 Task: Create a due date automation trigger when advanced on, on the monday after a card is due add fields without custom field "Resume" set to a number greater or equal to 1 and lower than 10 at 11:00 AM.
Action: Mouse moved to (835, 264)
Screenshot: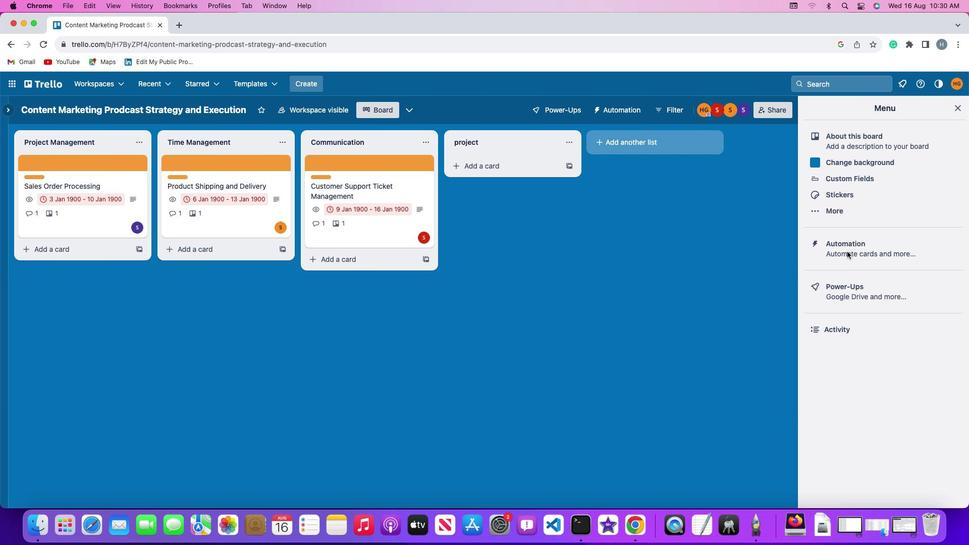 
Action: Mouse pressed left at (835, 264)
Screenshot: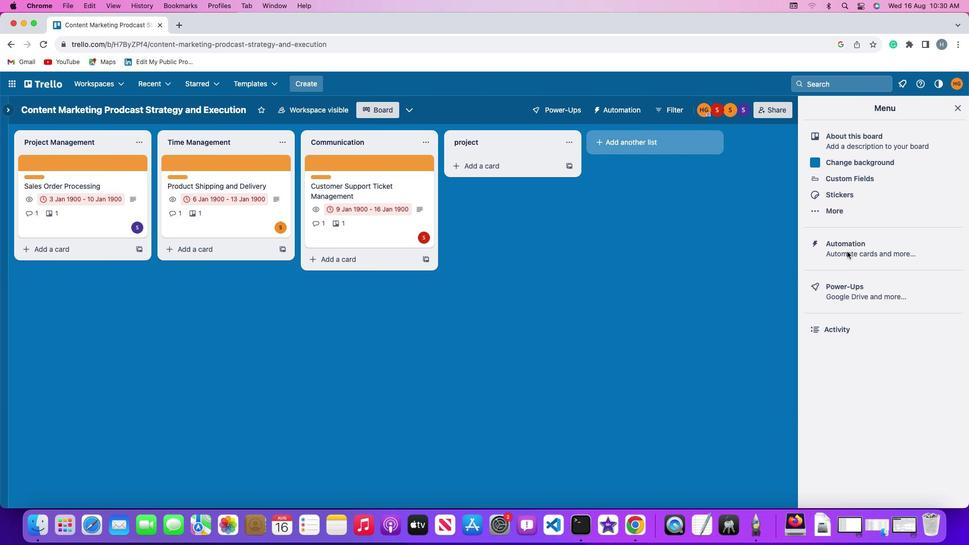 
Action: Mouse pressed left at (835, 264)
Screenshot: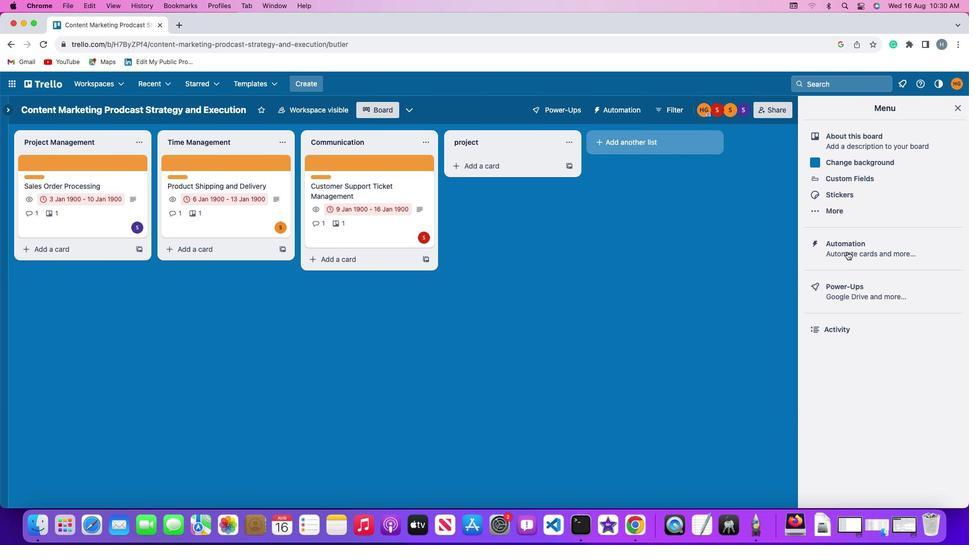
Action: Mouse moved to (99, 251)
Screenshot: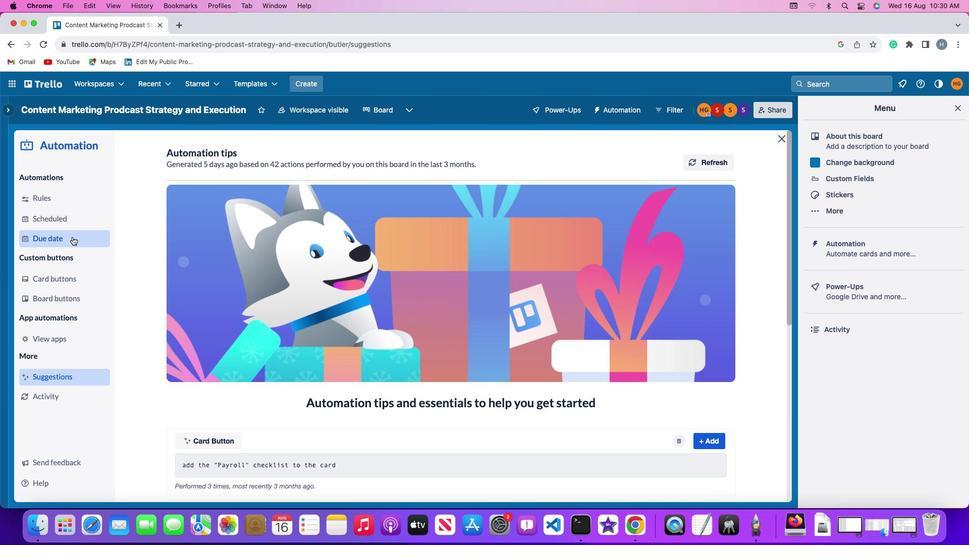 
Action: Mouse pressed left at (99, 251)
Screenshot: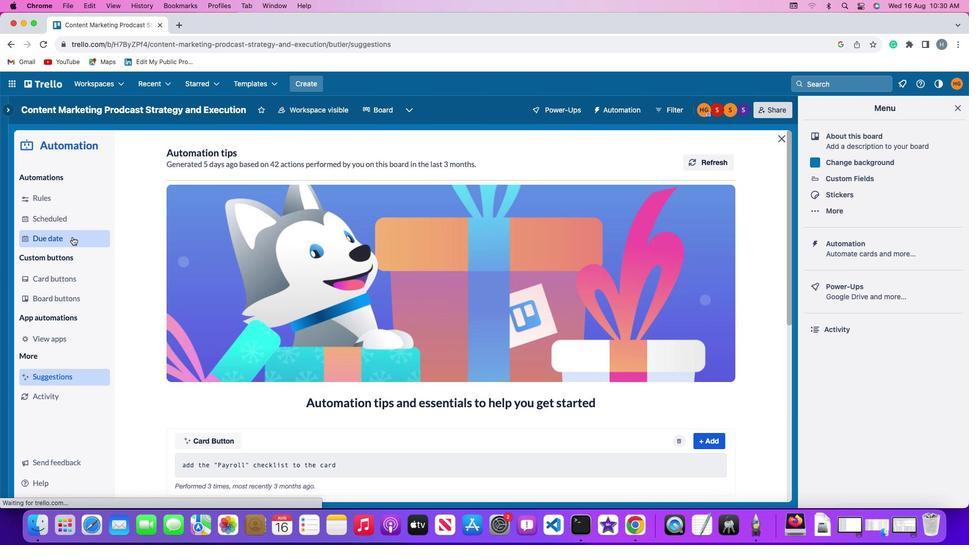
Action: Mouse moved to (695, 175)
Screenshot: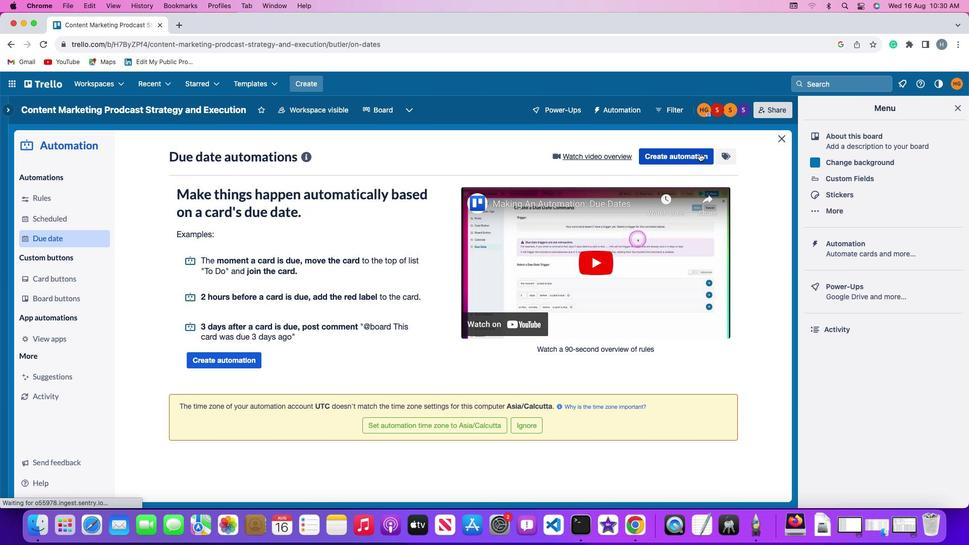 
Action: Mouse pressed left at (695, 175)
Screenshot: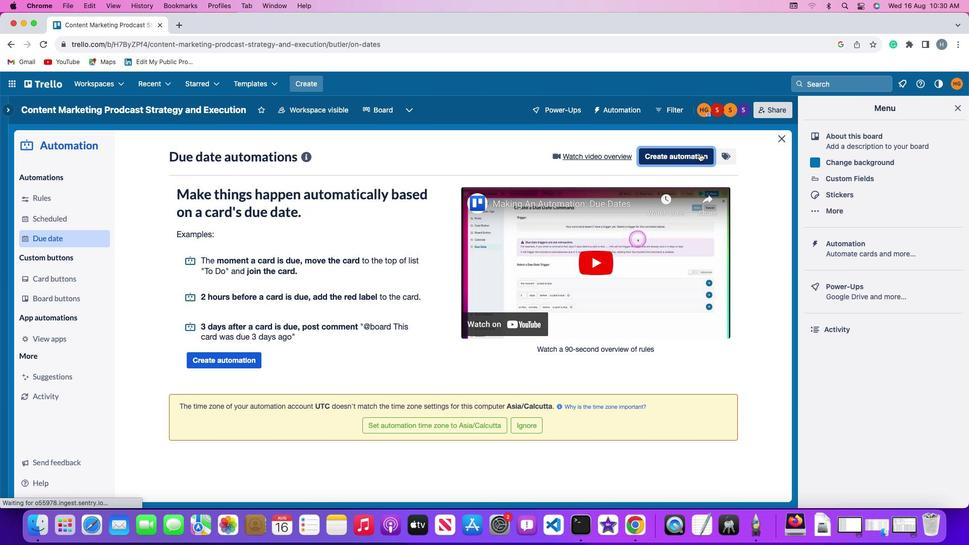 
Action: Mouse moved to (310, 267)
Screenshot: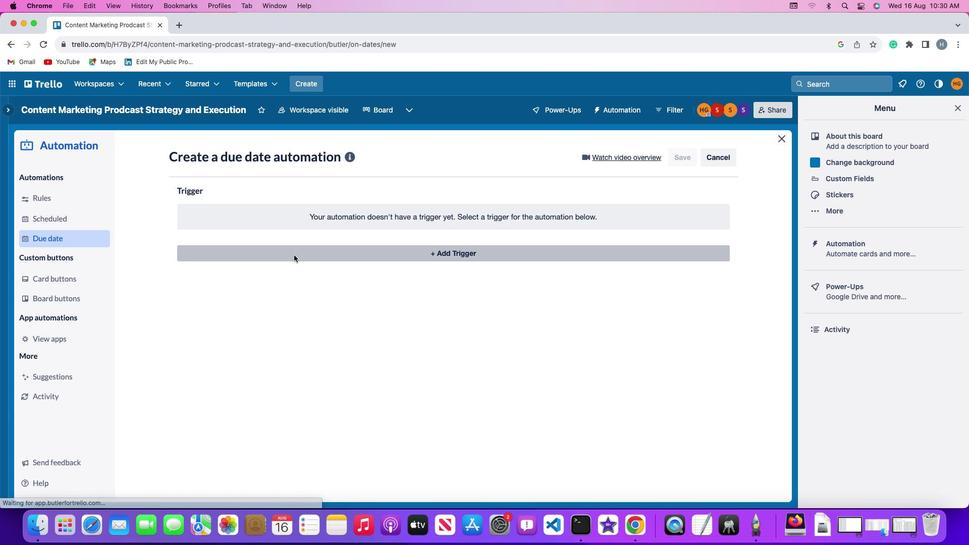 
Action: Mouse pressed left at (310, 267)
Screenshot: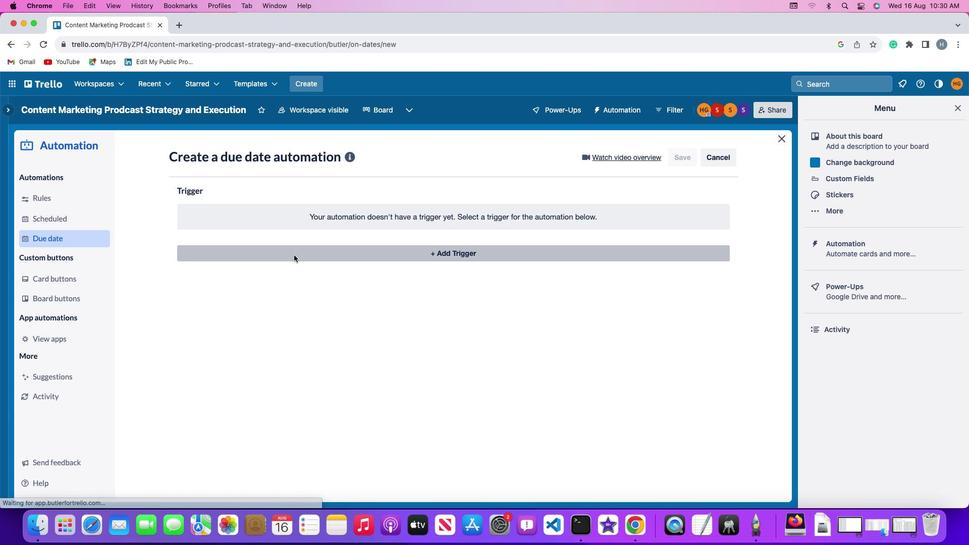 
Action: Mouse moved to (240, 433)
Screenshot: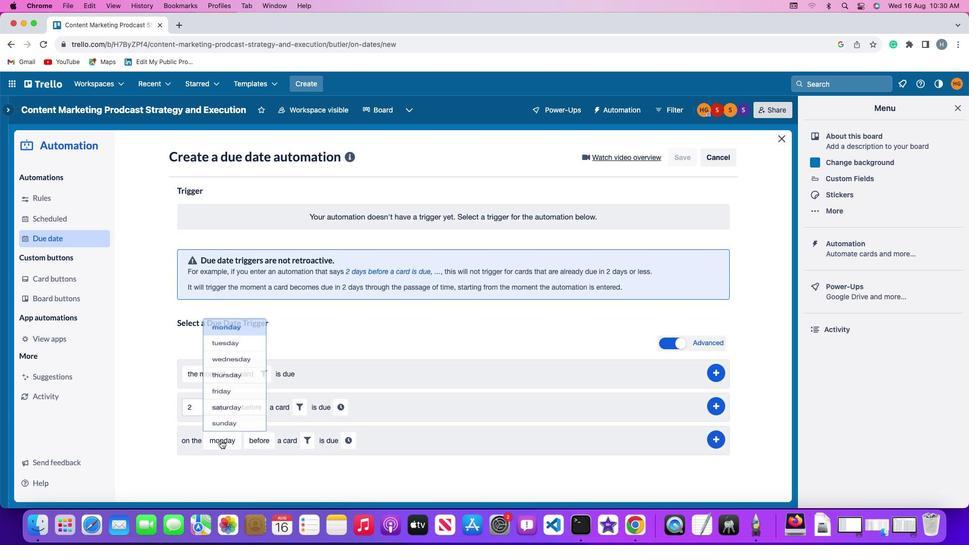 
Action: Mouse pressed left at (240, 433)
Screenshot: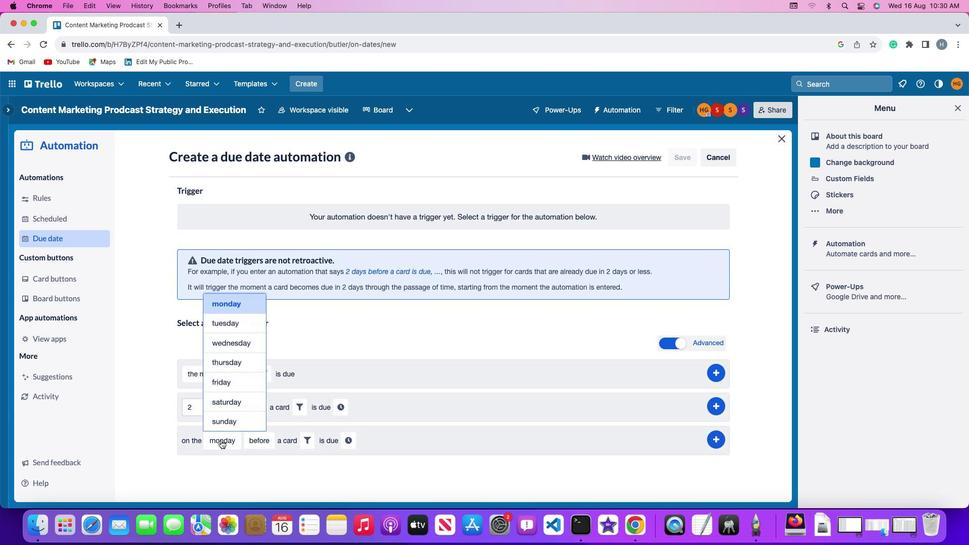 
Action: Mouse moved to (249, 306)
Screenshot: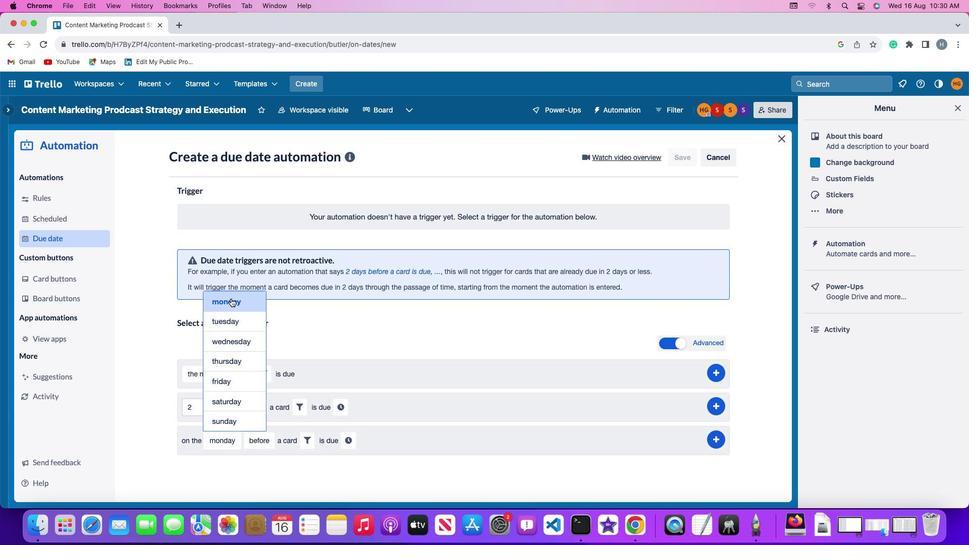 
Action: Mouse pressed left at (249, 306)
Screenshot: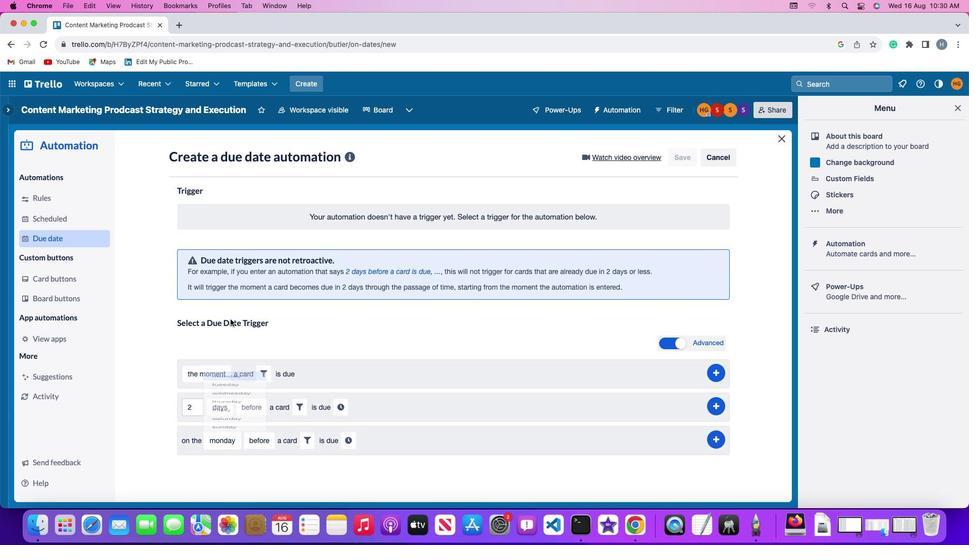 
Action: Mouse moved to (277, 428)
Screenshot: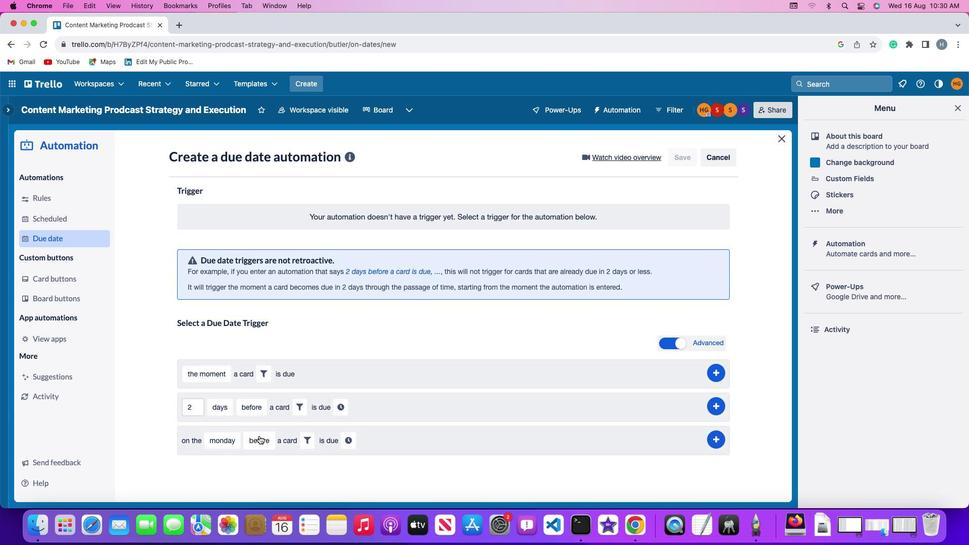 
Action: Mouse pressed left at (277, 428)
Screenshot: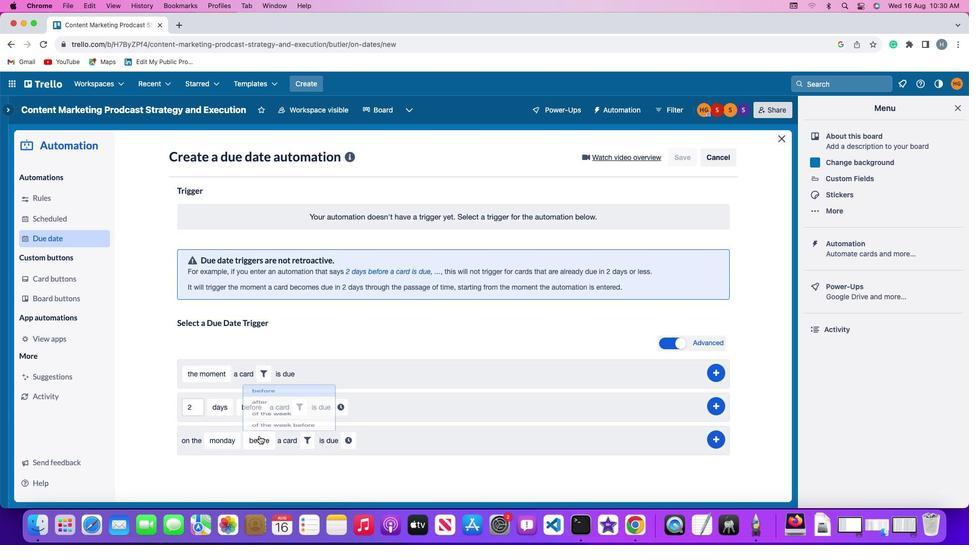 
Action: Mouse moved to (297, 376)
Screenshot: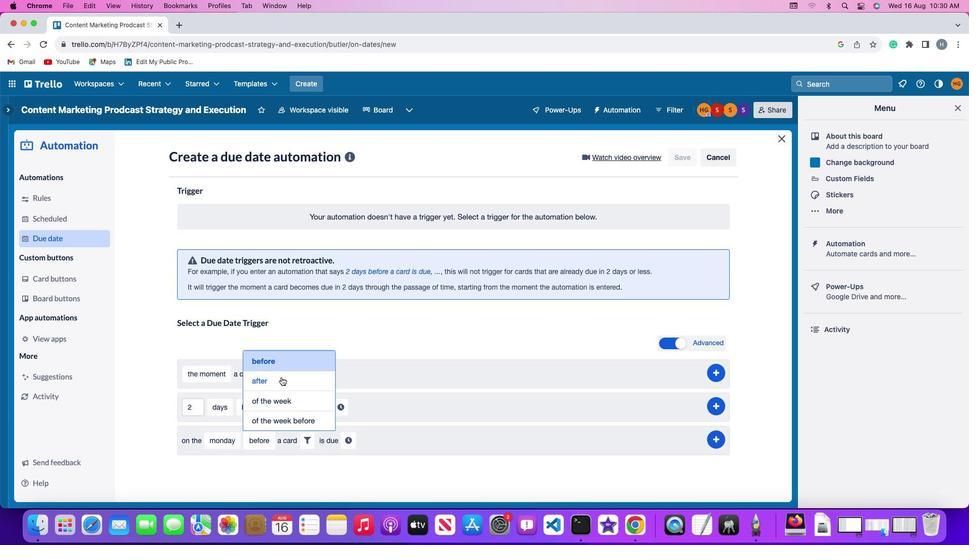 
Action: Mouse pressed left at (297, 376)
Screenshot: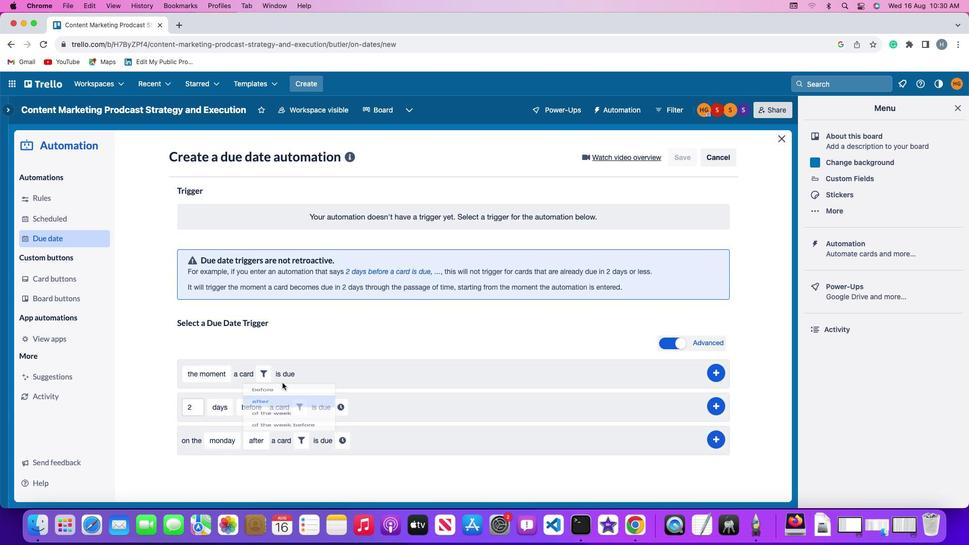 
Action: Mouse moved to (320, 429)
Screenshot: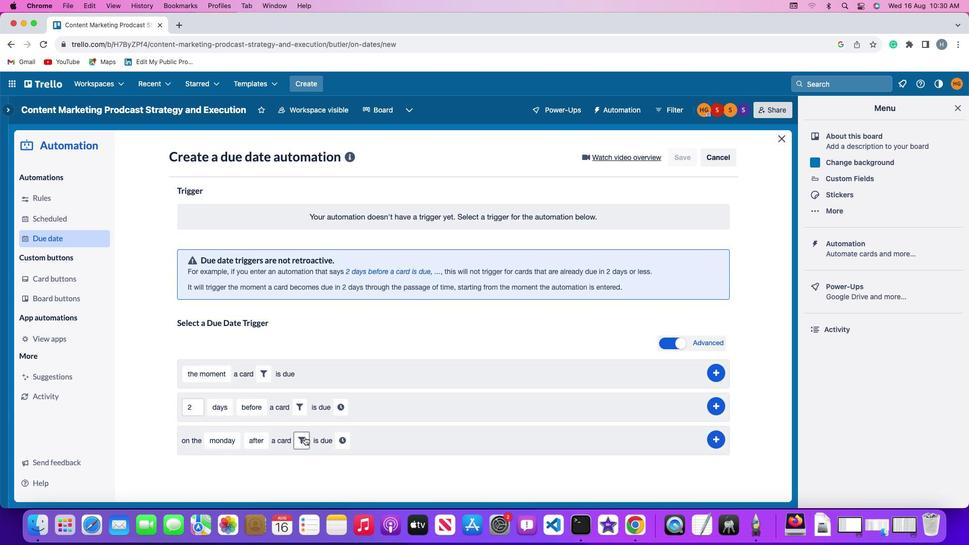 
Action: Mouse pressed left at (320, 429)
Screenshot: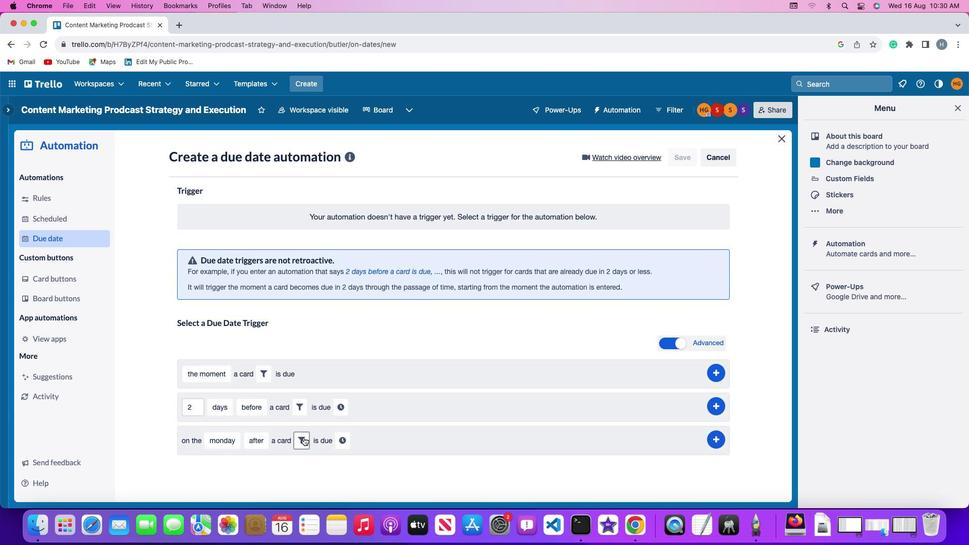 
Action: Mouse moved to (472, 460)
Screenshot: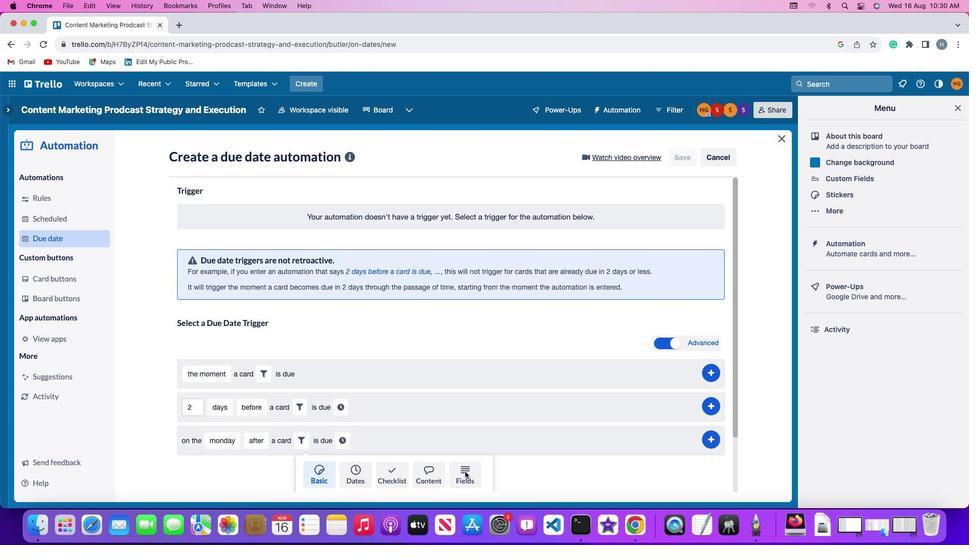 
Action: Mouse pressed left at (472, 460)
Screenshot: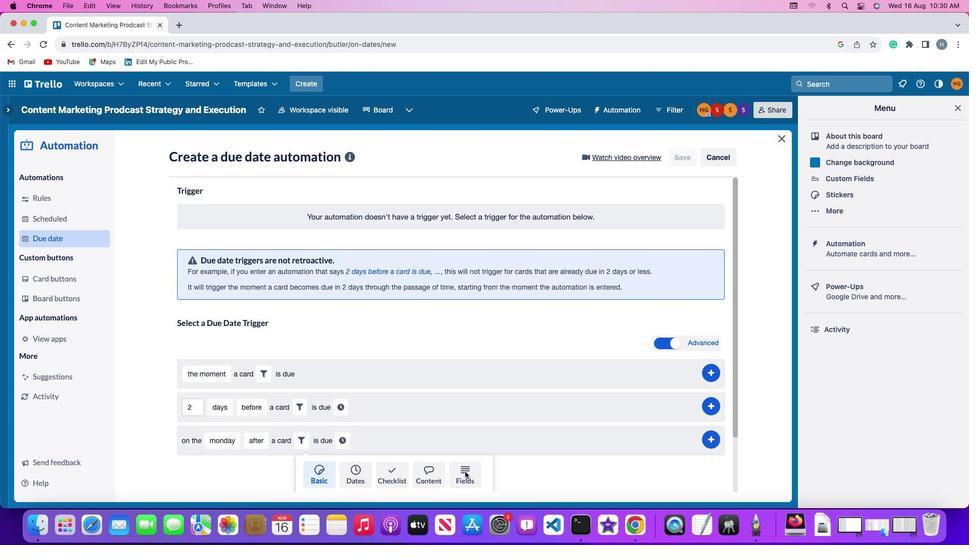
Action: Mouse moved to (287, 464)
Screenshot: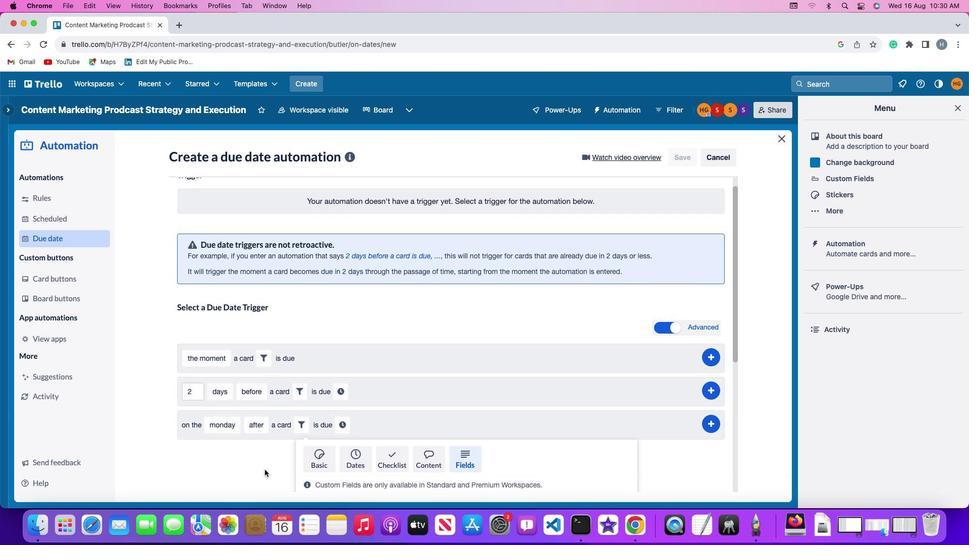 
Action: Mouse scrolled (287, 464) with delta (31, 38)
Screenshot: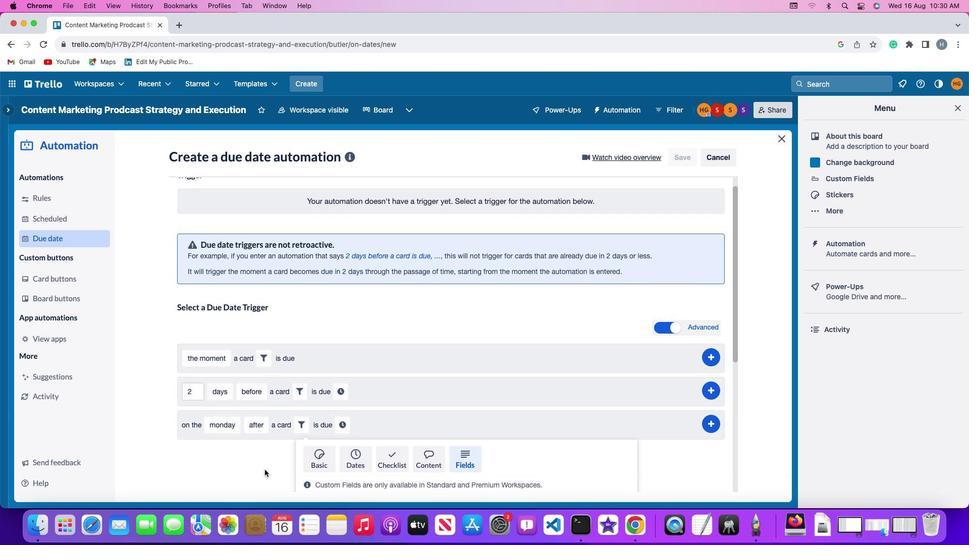 
Action: Mouse moved to (286, 463)
Screenshot: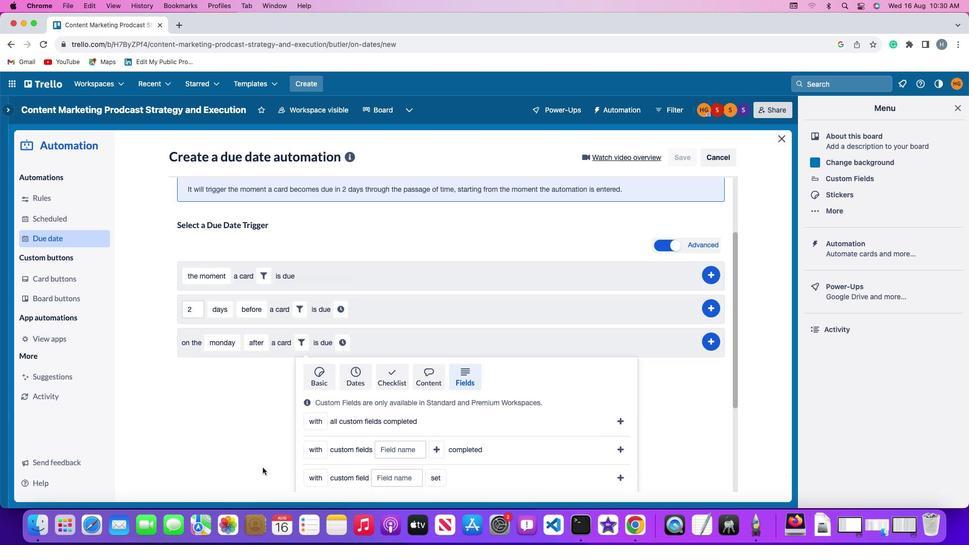 
Action: Mouse scrolled (286, 463) with delta (31, 38)
Screenshot: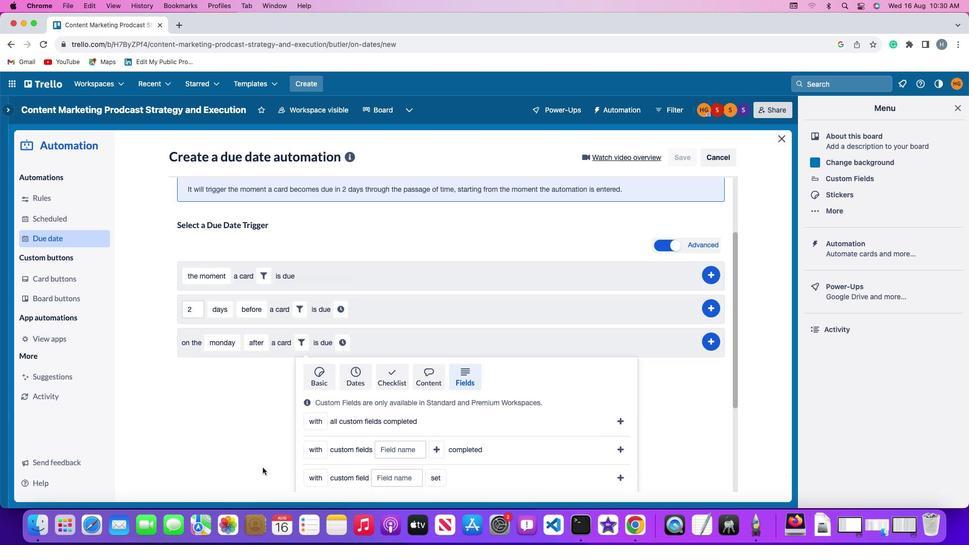 
Action: Mouse moved to (285, 463)
Screenshot: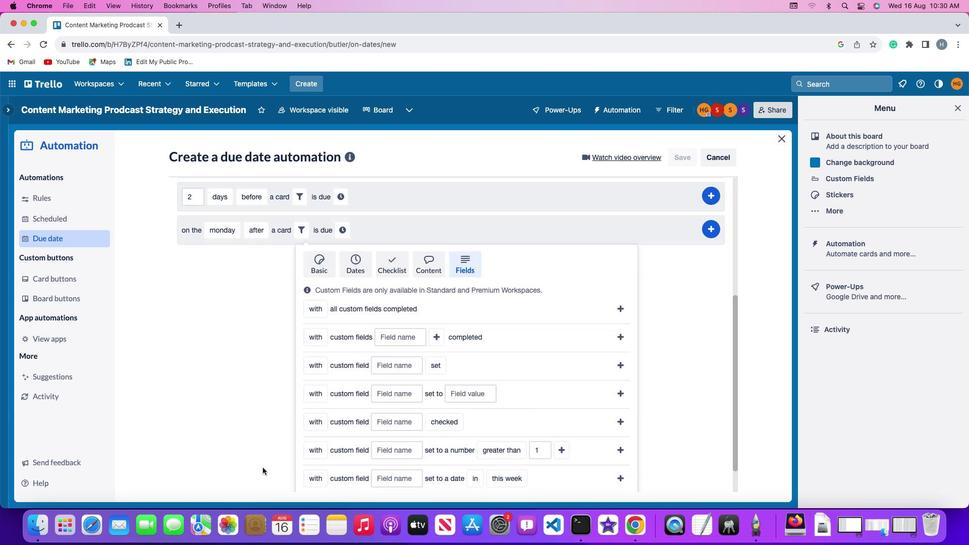 
Action: Mouse scrolled (285, 463) with delta (31, 37)
Screenshot: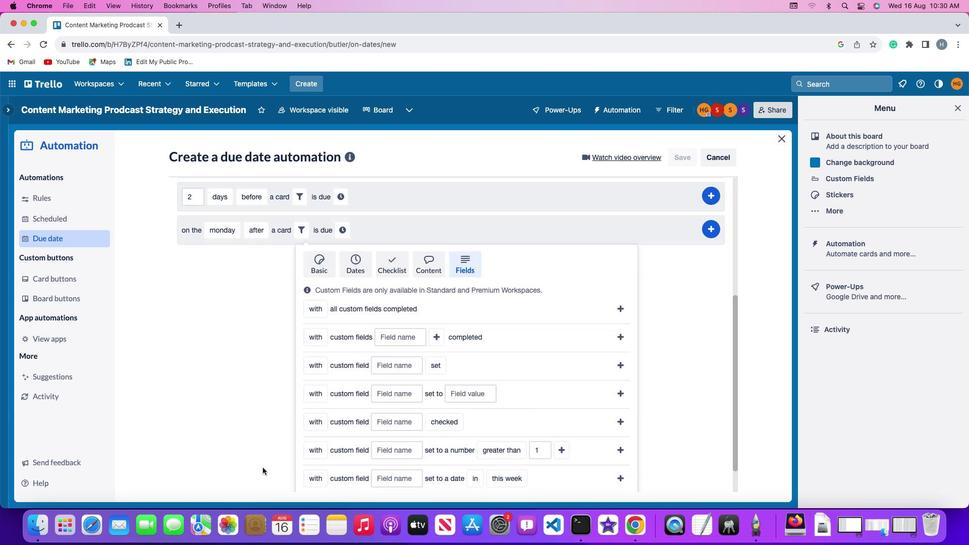 
Action: Mouse moved to (284, 462)
Screenshot: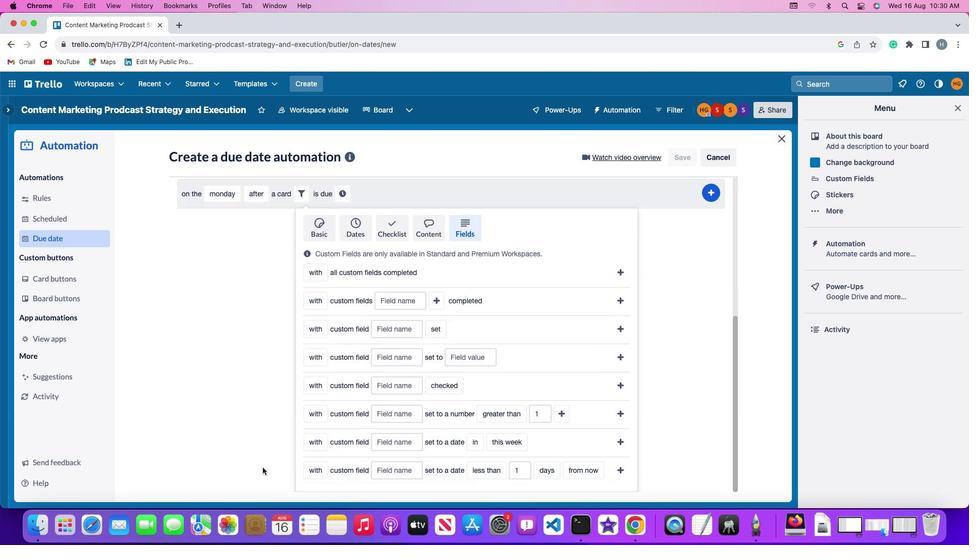 
Action: Mouse scrolled (284, 462) with delta (31, 36)
Screenshot: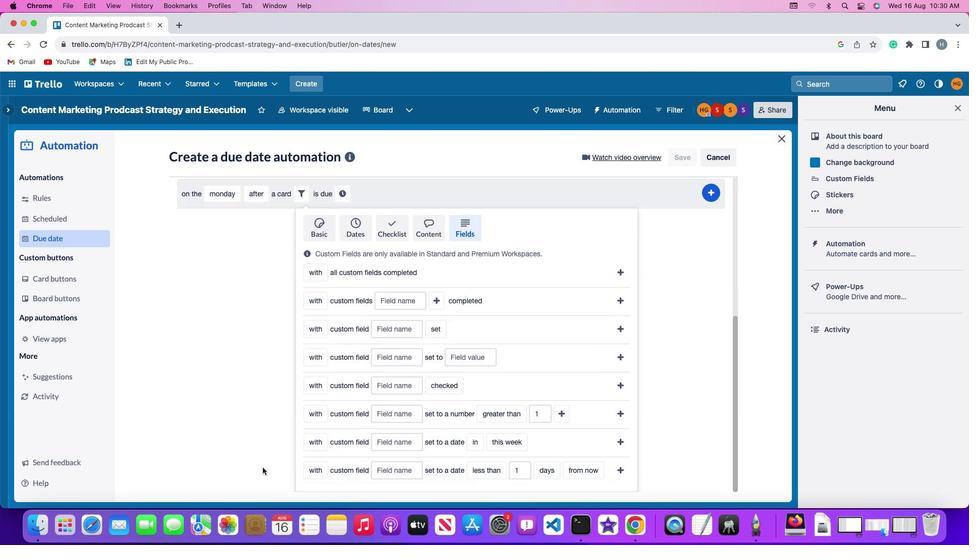 
Action: Mouse moved to (283, 459)
Screenshot: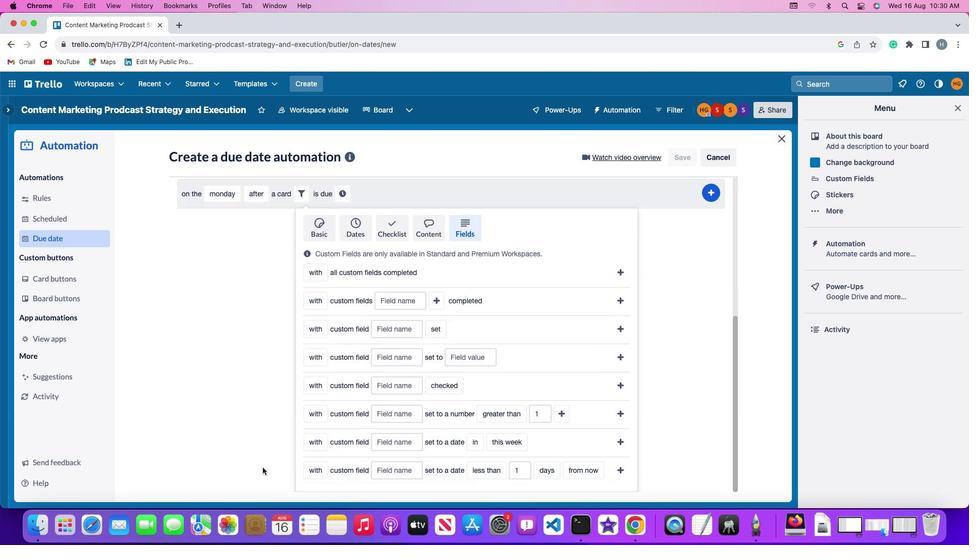 
Action: Mouse scrolled (283, 459) with delta (31, 36)
Screenshot: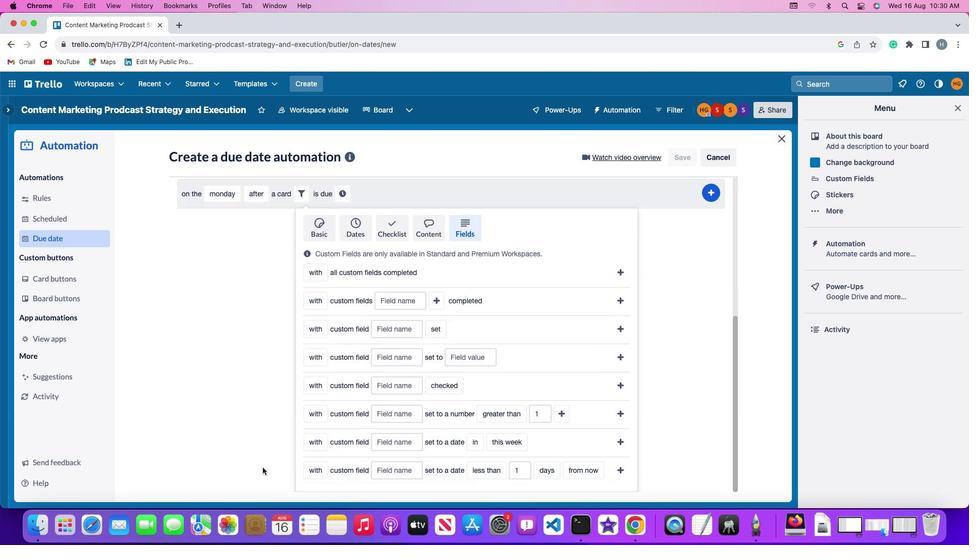 
Action: Mouse moved to (280, 457)
Screenshot: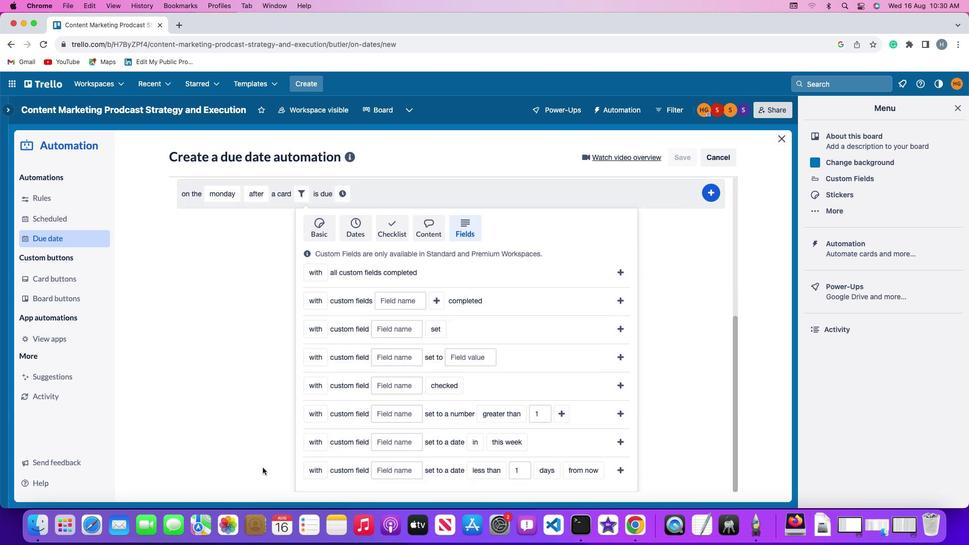 
Action: Mouse scrolled (280, 457) with delta (31, 38)
Screenshot: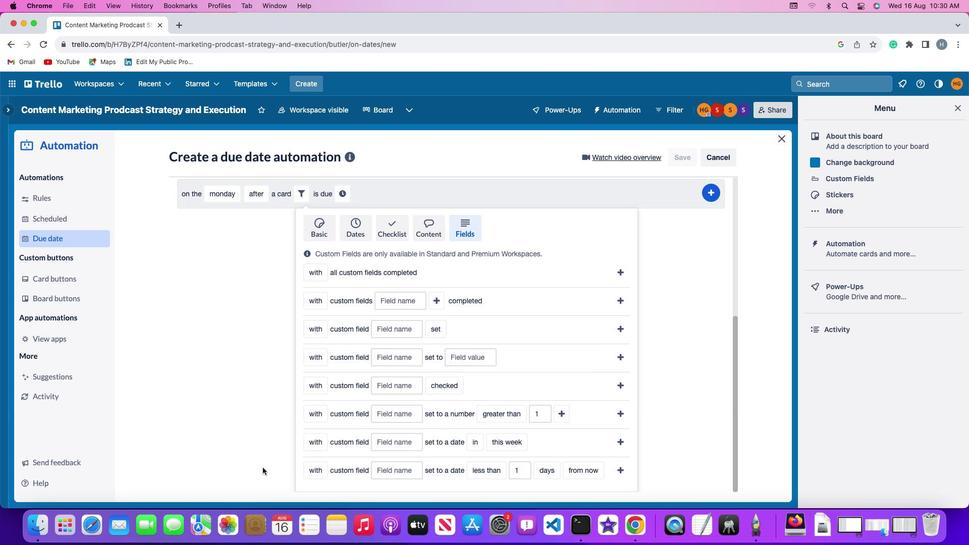 
Action: Mouse scrolled (280, 457) with delta (31, 38)
Screenshot: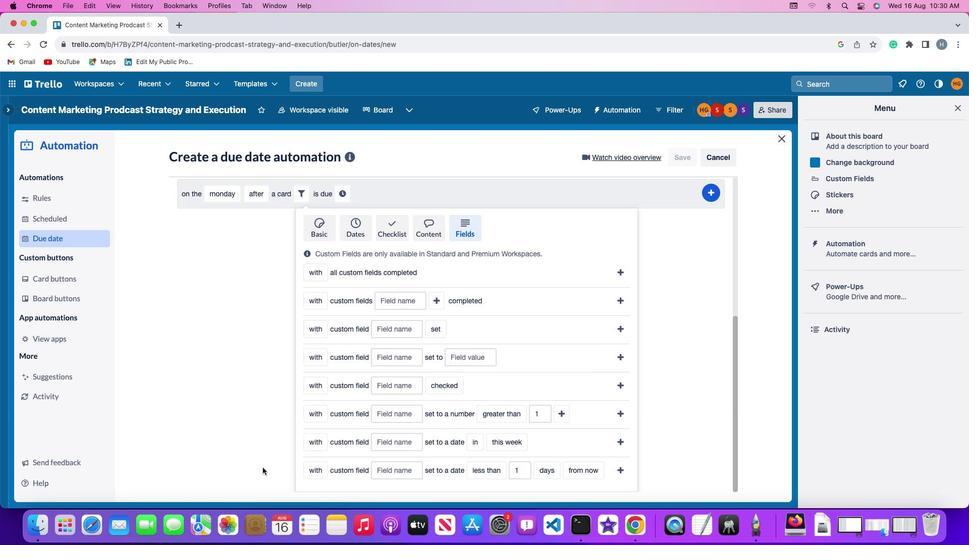 
Action: Mouse scrolled (280, 457) with delta (31, 37)
Screenshot: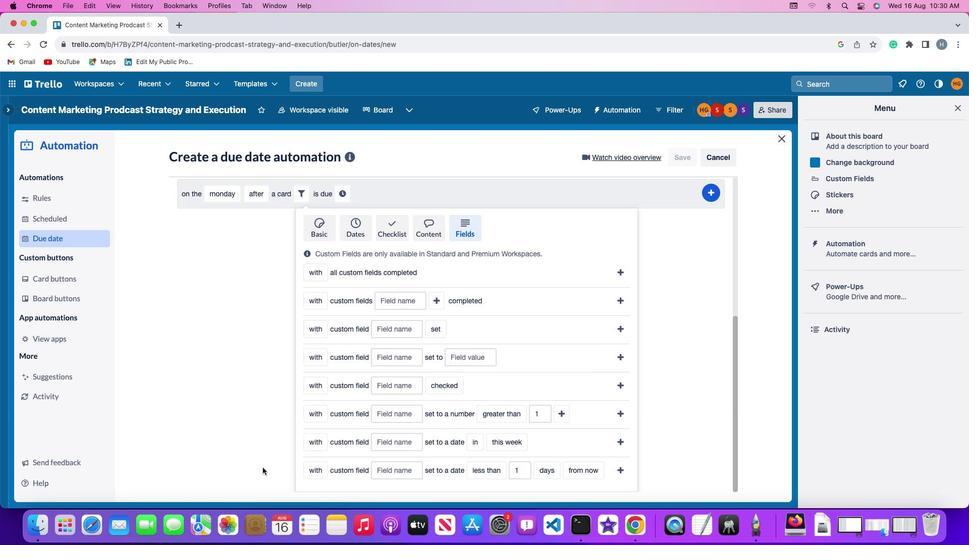 
Action: Mouse scrolled (280, 457) with delta (31, 36)
Screenshot: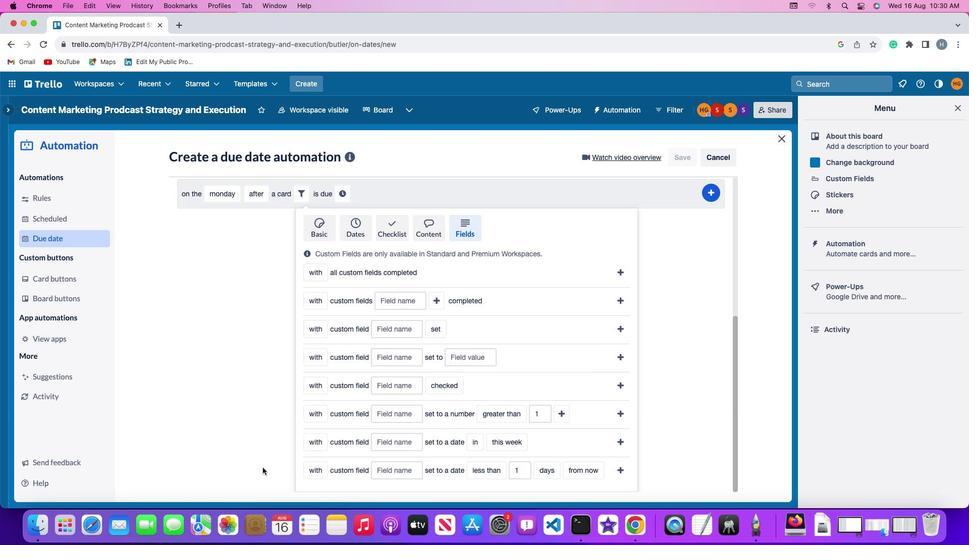 
Action: Mouse scrolled (280, 457) with delta (31, 36)
Screenshot: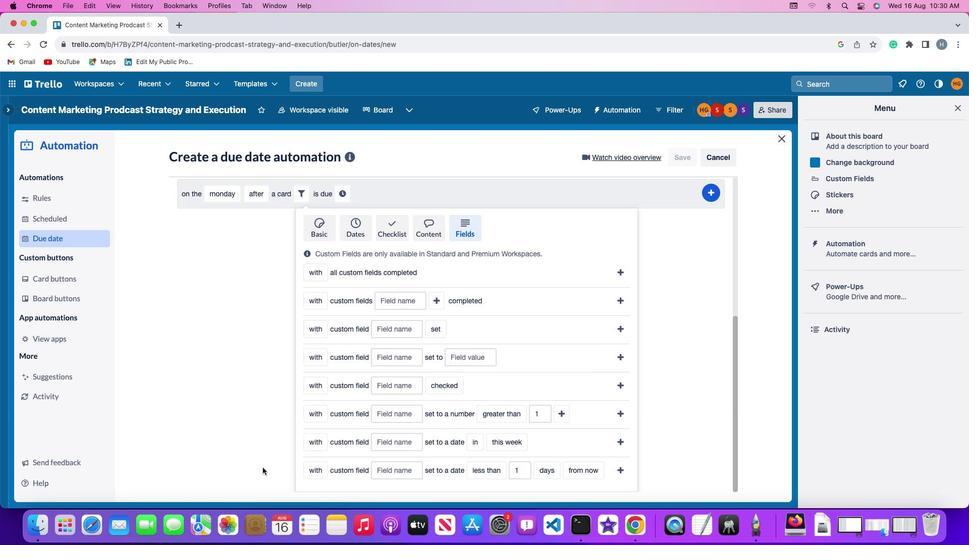 
Action: Mouse moved to (329, 410)
Screenshot: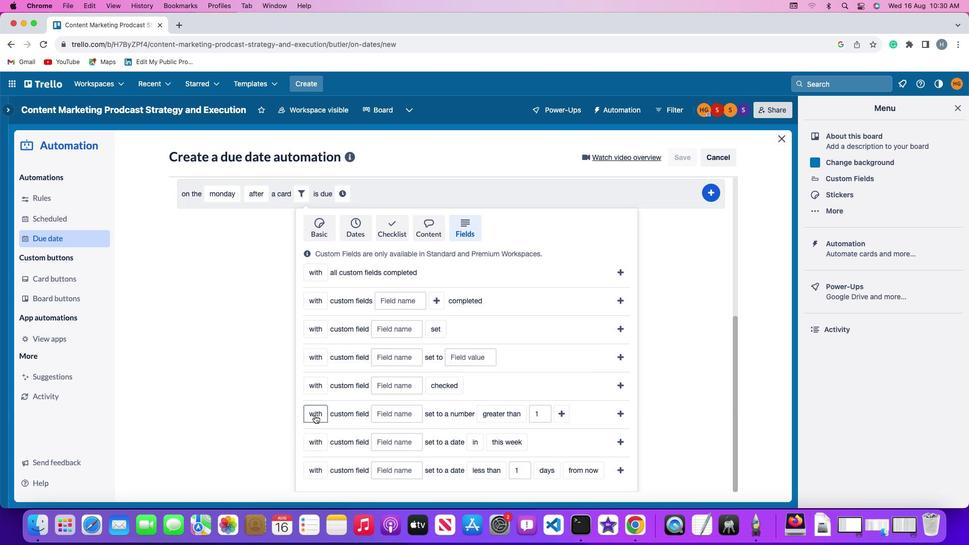 
Action: Mouse pressed left at (329, 410)
Screenshot: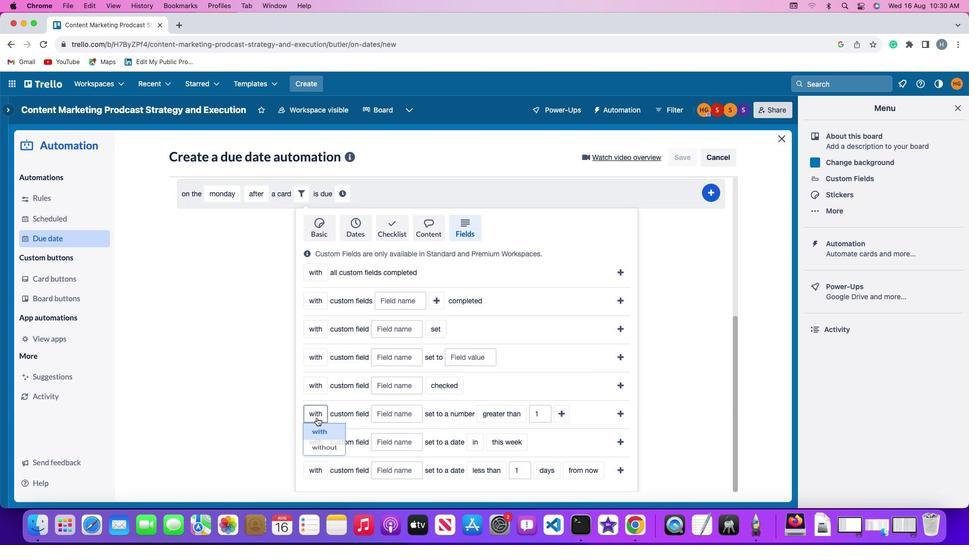 
Action: Mouse moved to (344, 443)
Screenshot: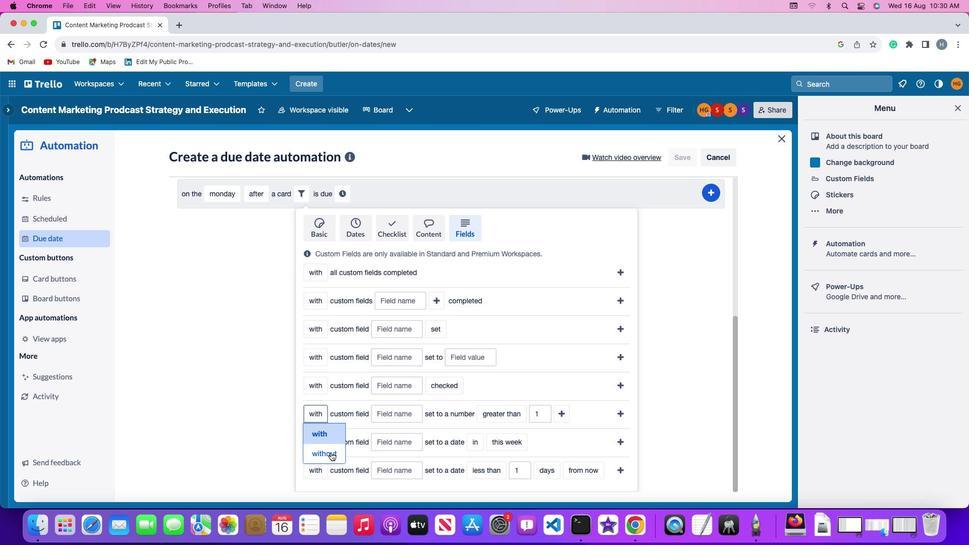 
Action: Mouse pressed left at (344, 443)
Screenshot: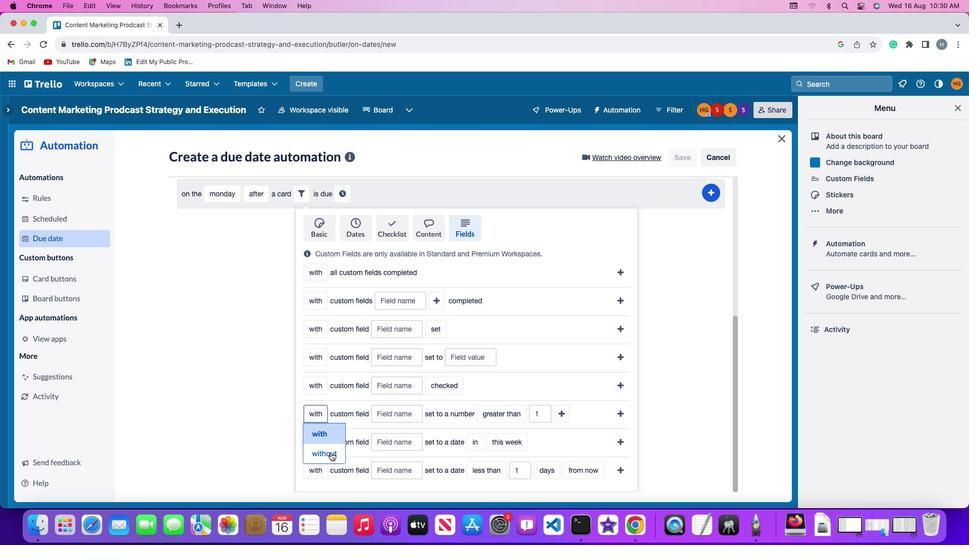 
Action: Mouse moved to (419, 407)
Screenshot: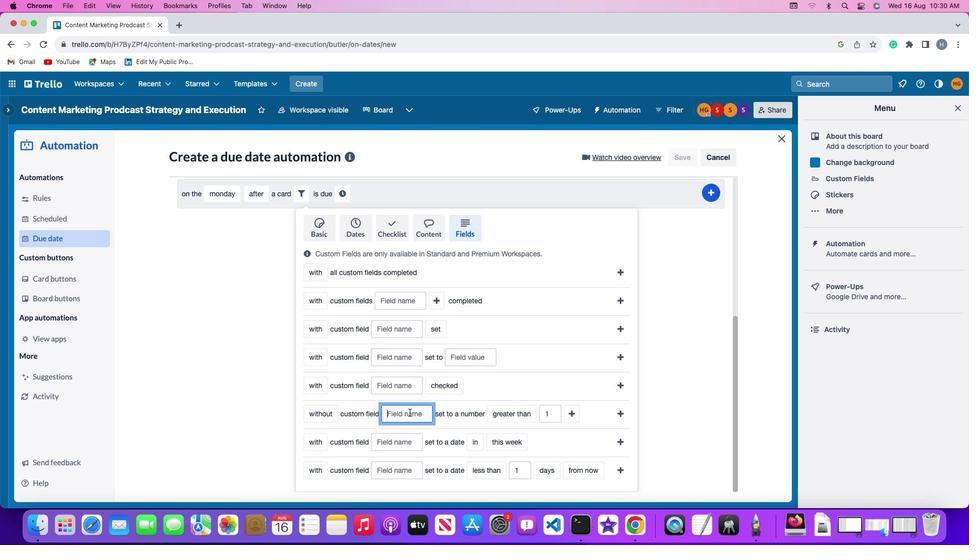 
Action: Mouse pressed left at (419, 407)
Screenshot: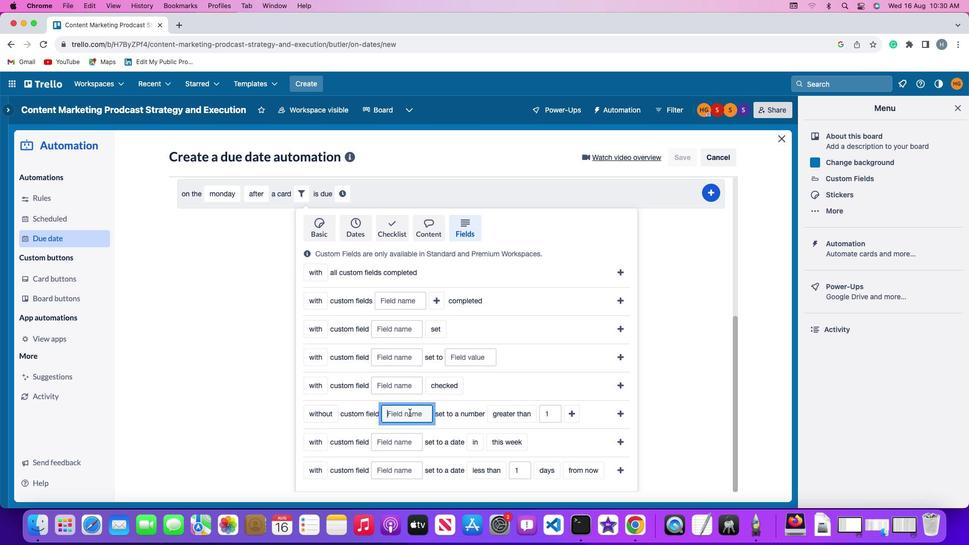 
Action: Mouse moved to (420, 407)
Screenshot: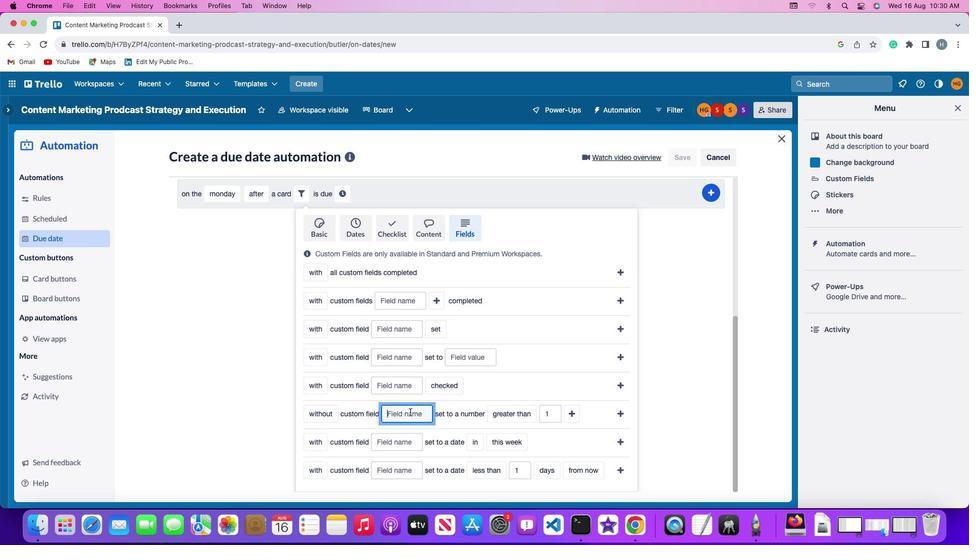 
Action: Key pressed Key.shift'R''e''s''u''m''e'
Screenshot: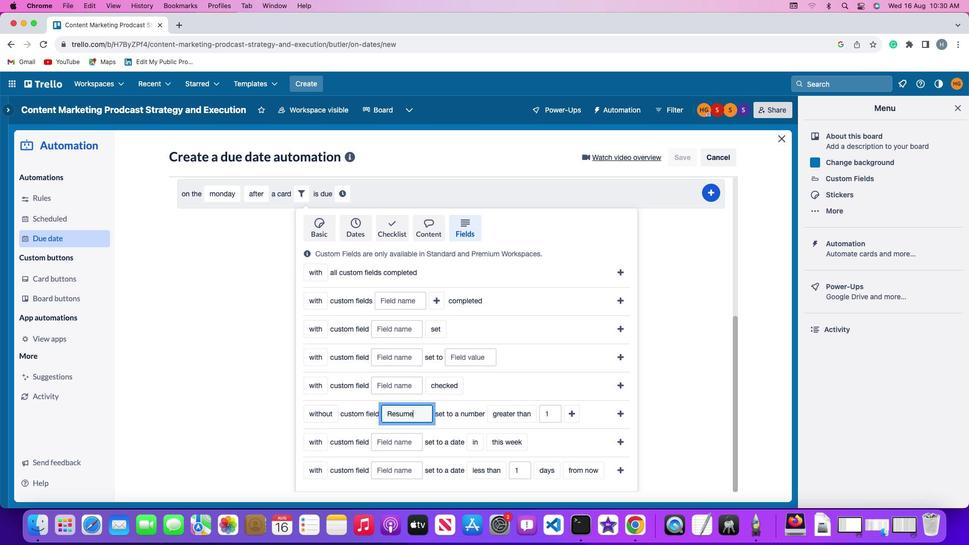 
Action: Mouse moved to (517, 403)
Screenshot: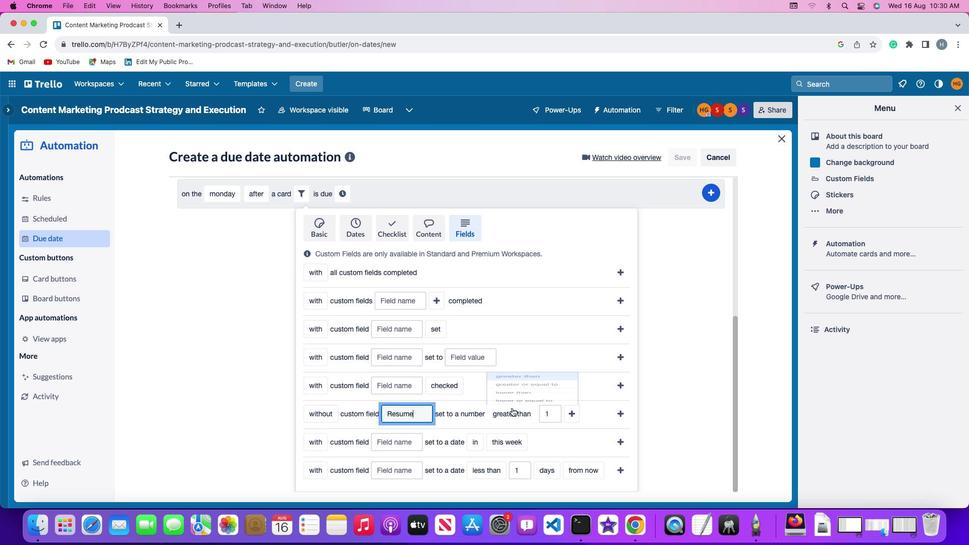 
Action: Mouse pressed left at (517, 403)
Screenshot: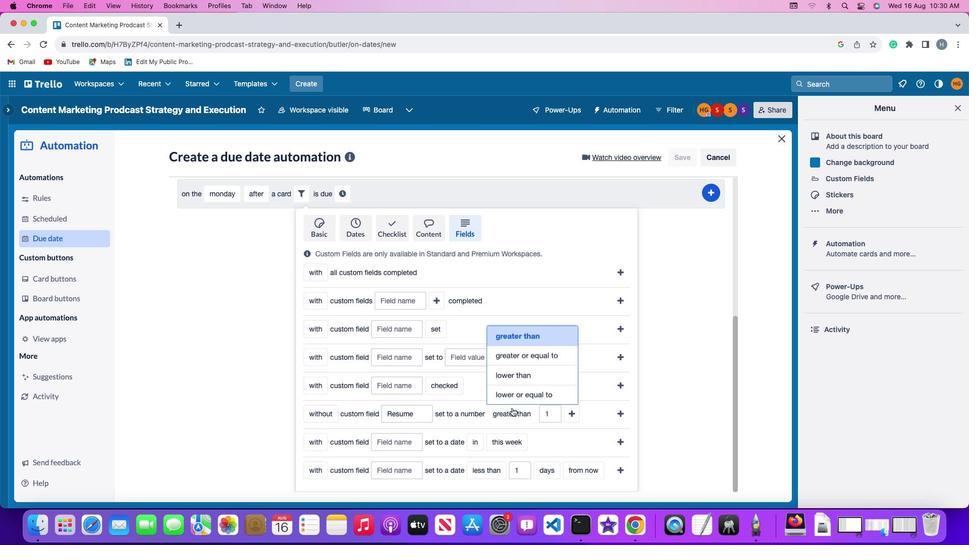 
Action: Mouse moved to (522, 358)
Screenshot: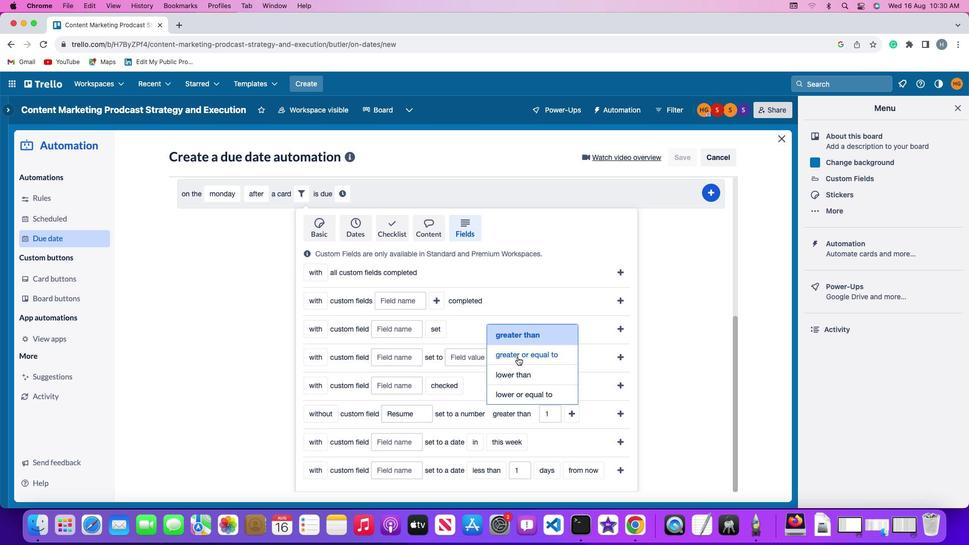 
Action: Mouse pressed left at (522, 358)
Screenshot: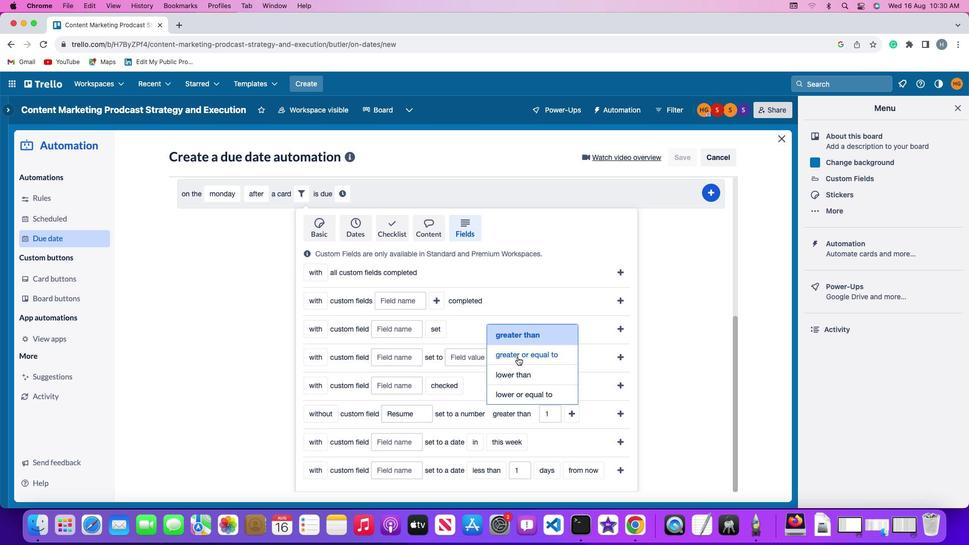 
Action: Mouse moved to (575, 406)
Screenshot: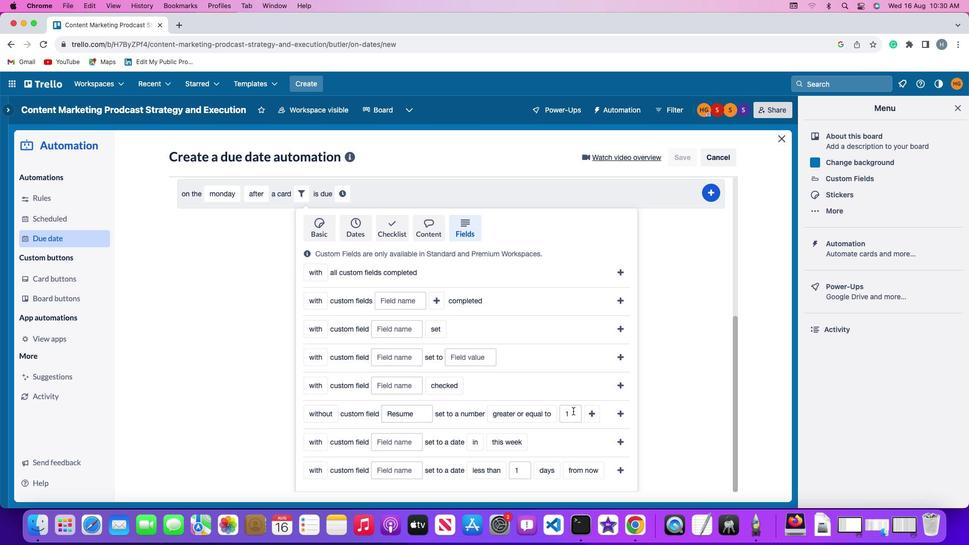 
Action: Mouse pressed left at (575, 406)
Screenshot: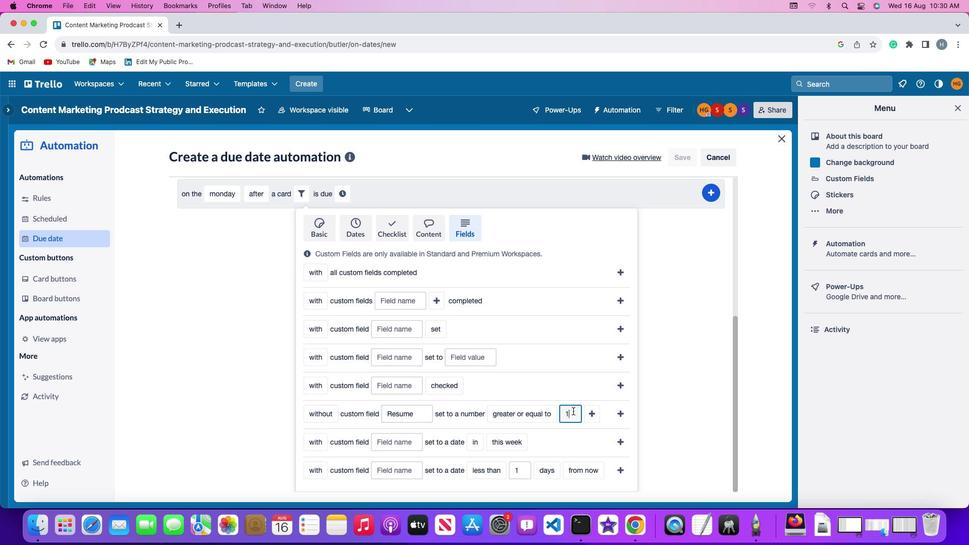 
Action: Key pressed Key.backspace'1'
Screenshot: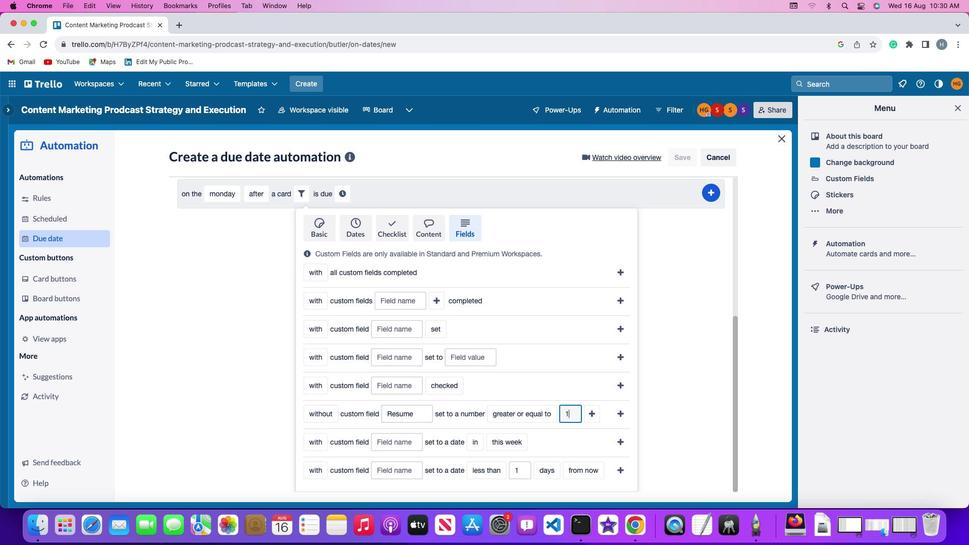 
Action: Mouse moved to (589, 408)
Screenshot: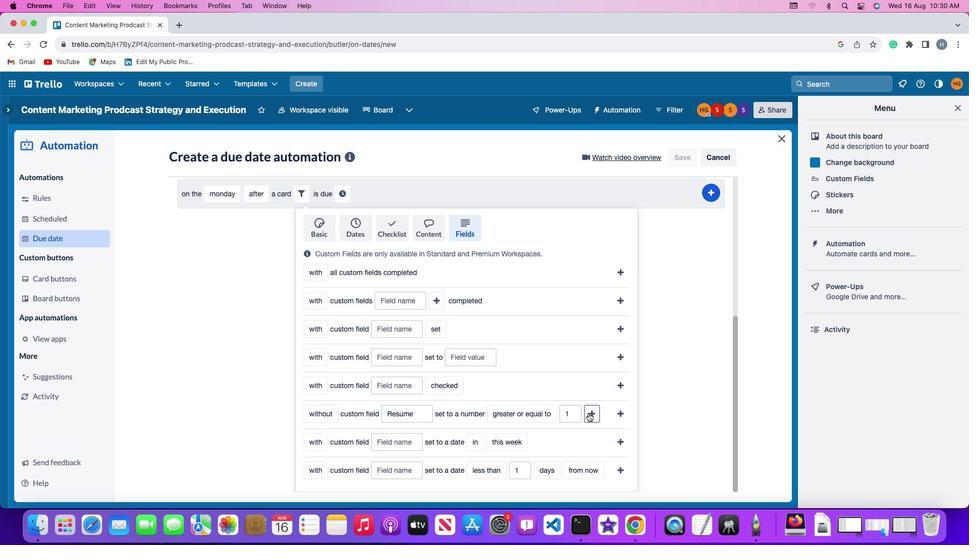 
Action: Mouse pressed left at (589, 408)
Screenshot: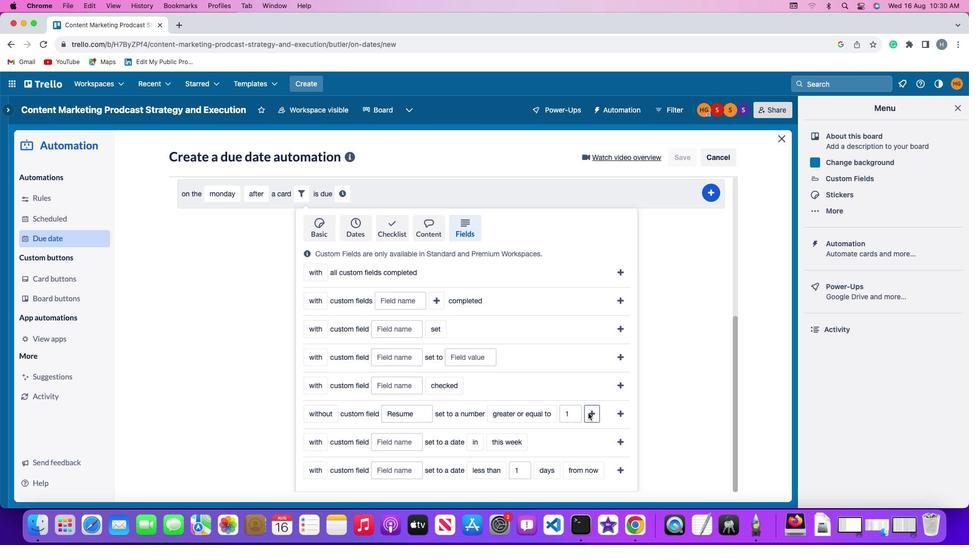 
Action: Mouse moved to (611, 412)
Screenshot: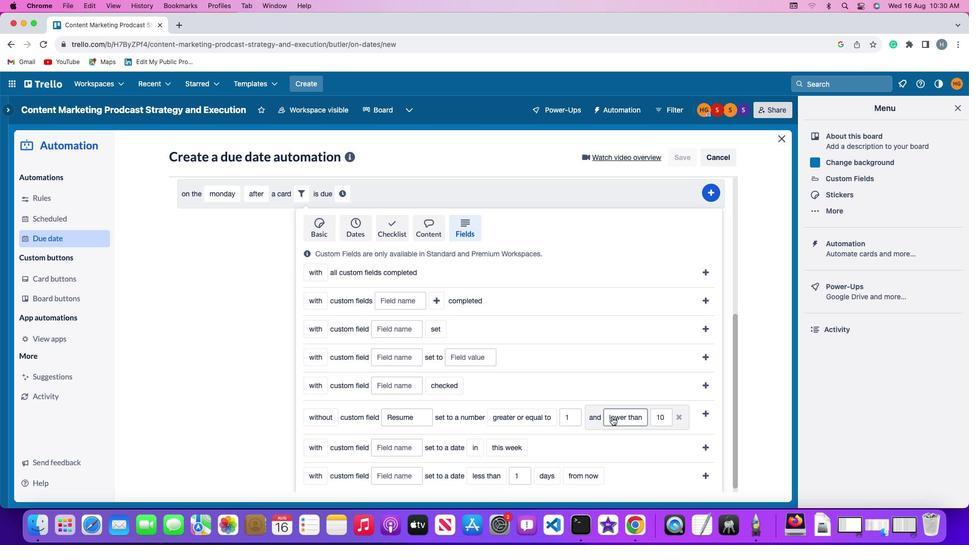
Action: Mouse pressed left at (611, 412)
Screenshot: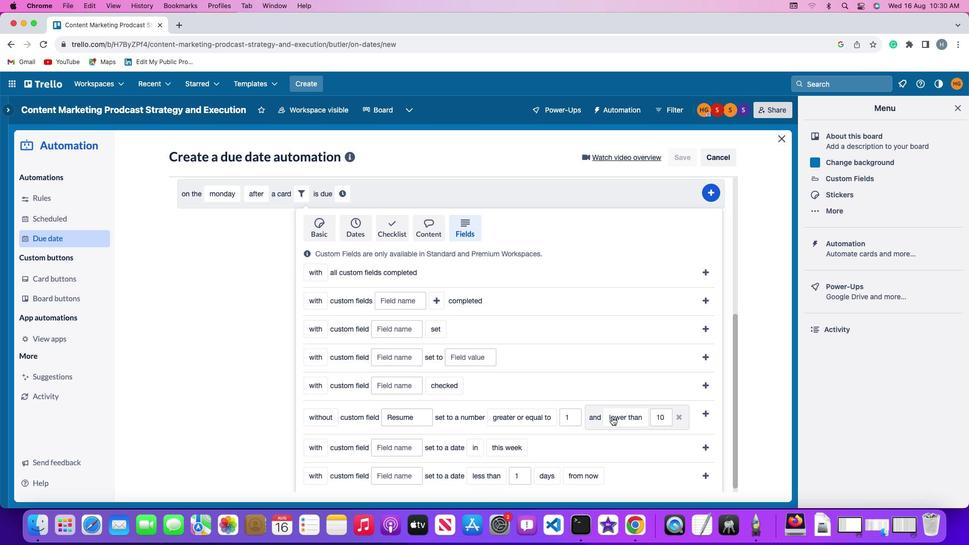 
Action: Mouse moved to (629, 341)
Screenshot: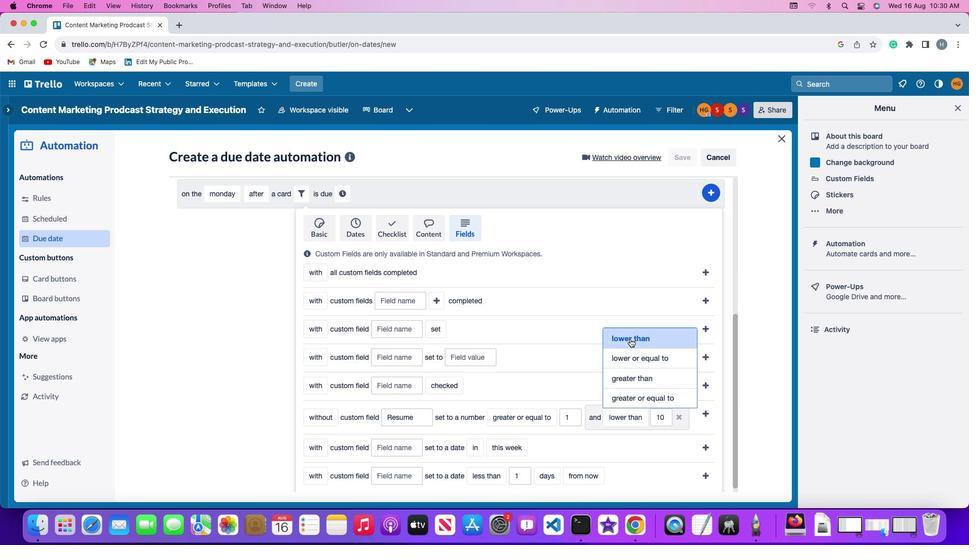 
Action: Mouse pressed left at (629, 341)
Screenshot: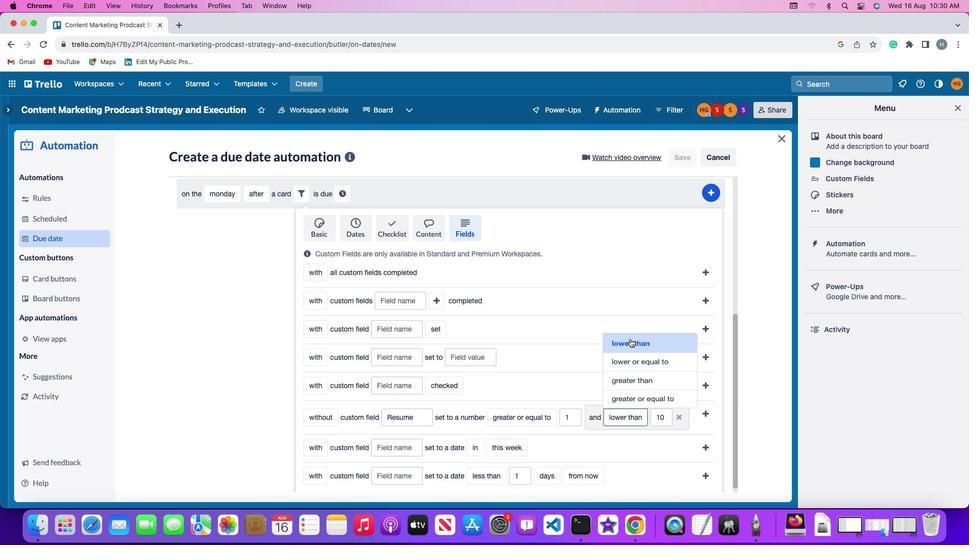 
Action: Mouse moved to (663, 412)
Screenshot: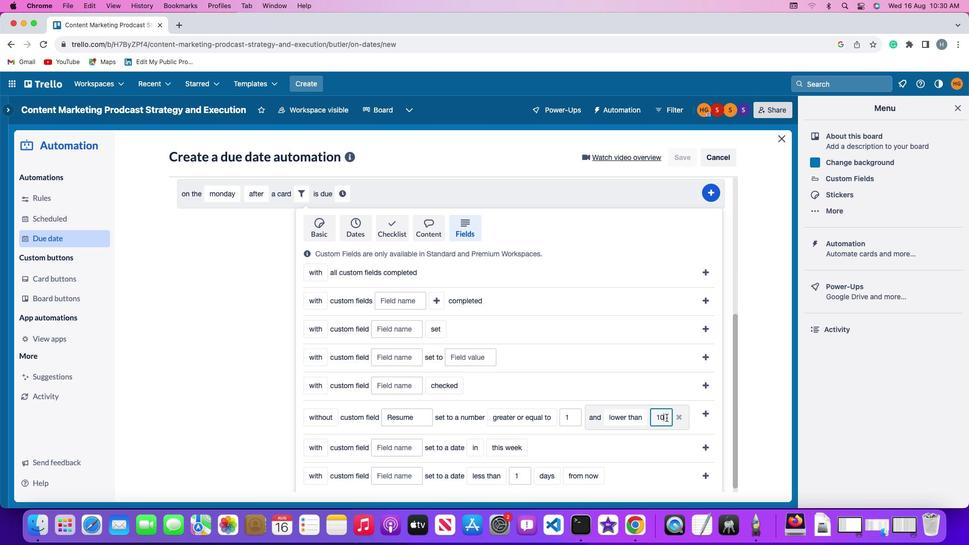
Action: Mouse pressed left at (663, 412)
Screenshot: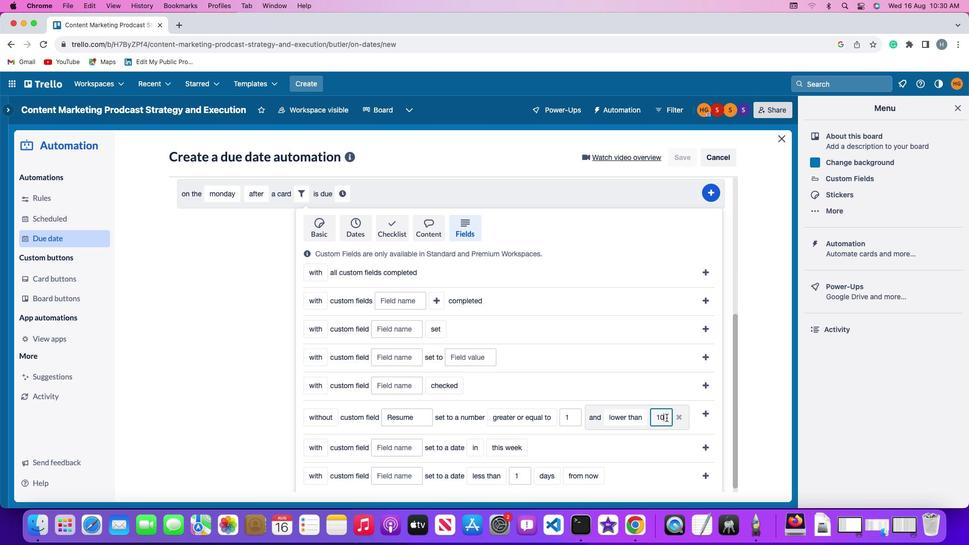 
Action: Mouse moved to (664, 412)
Screenshot: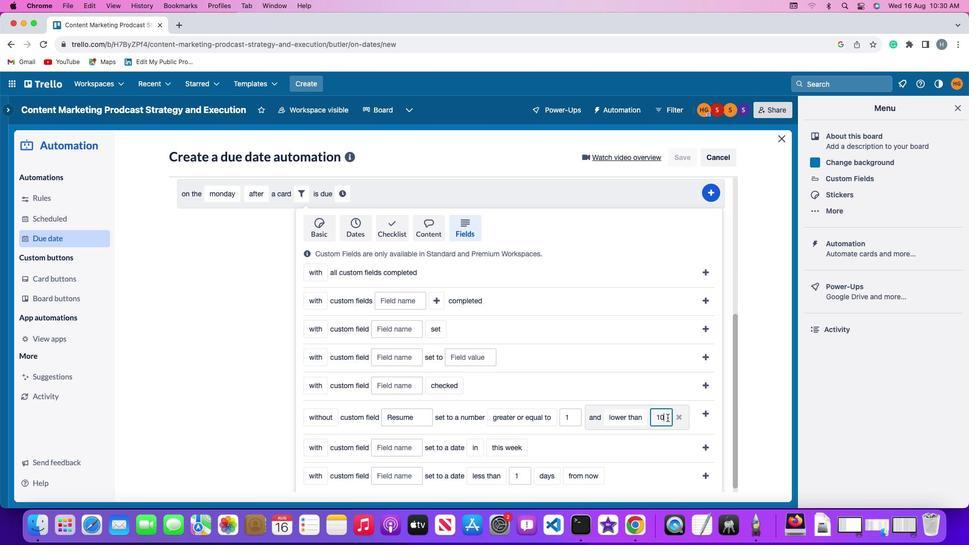 
Action: Key pressed Key.backspaceKey.backspace'1''0'
Screenshot: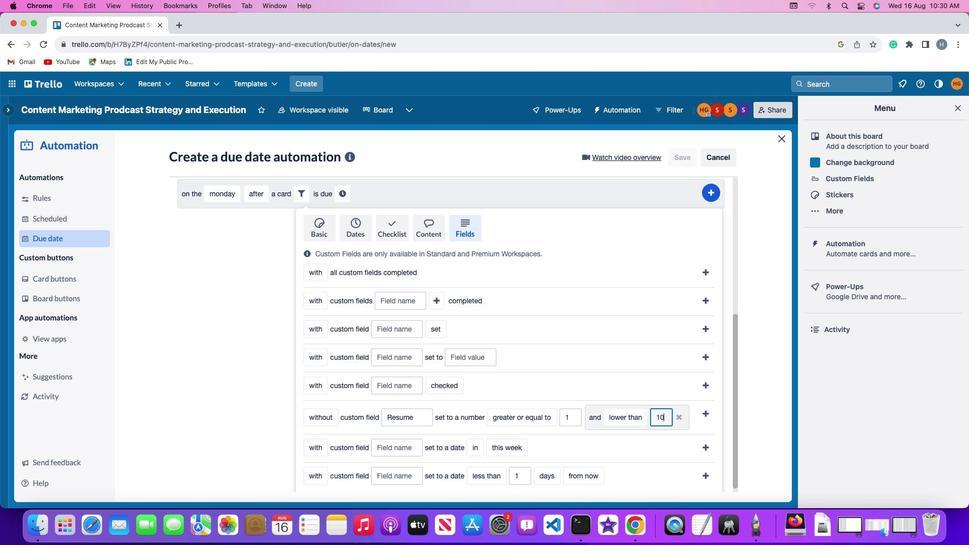 
Action: Mouse moved to (703, 408)
Screenshot: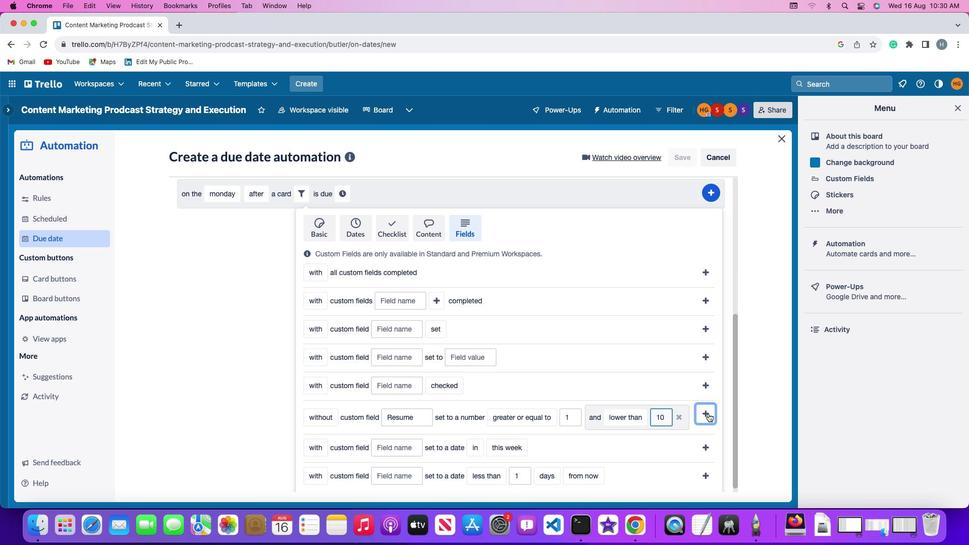 
Action: Mouse pressed left at (703, 408)
Screenshot: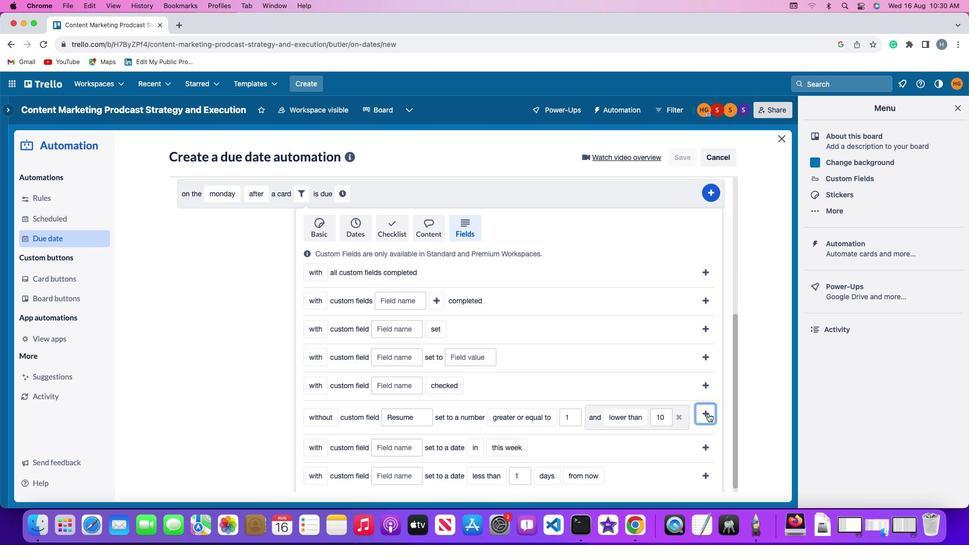 
Action: Mouse moved to (636, 433)
Screenshot: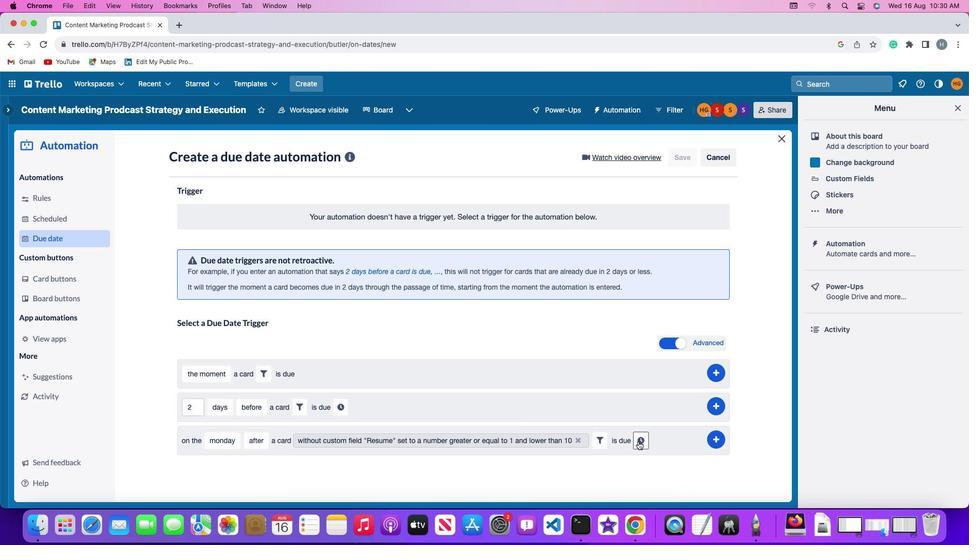 
Action: Mouse pressed left at (636, 433)
Screenshot: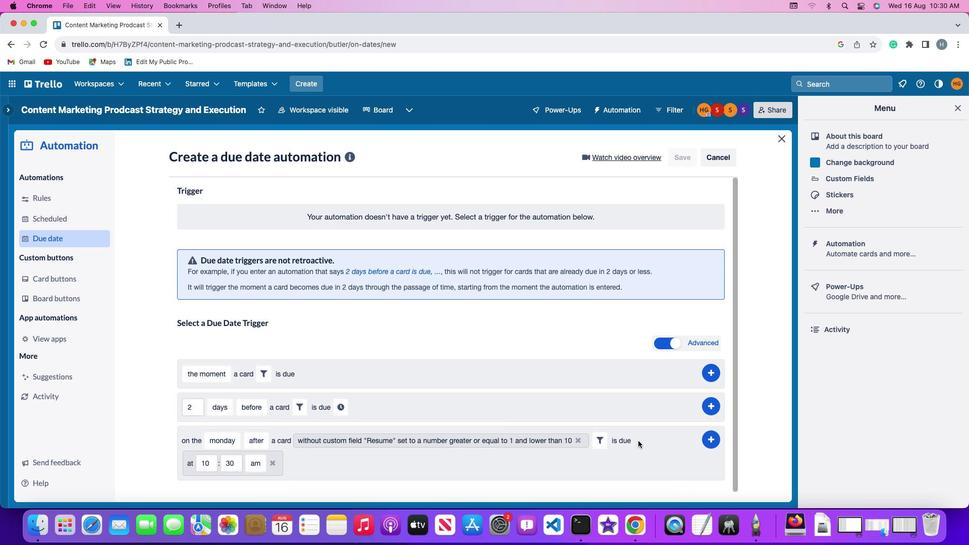 
Action: Mouse moved to (229, 450)
Screenshot: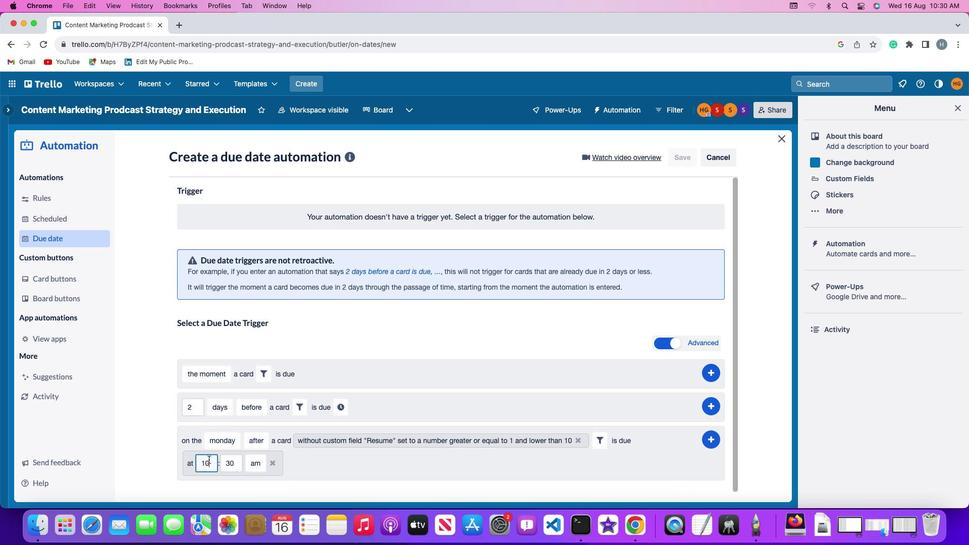 
Action: Mouse pressed left at (229, 450)
Screenshot: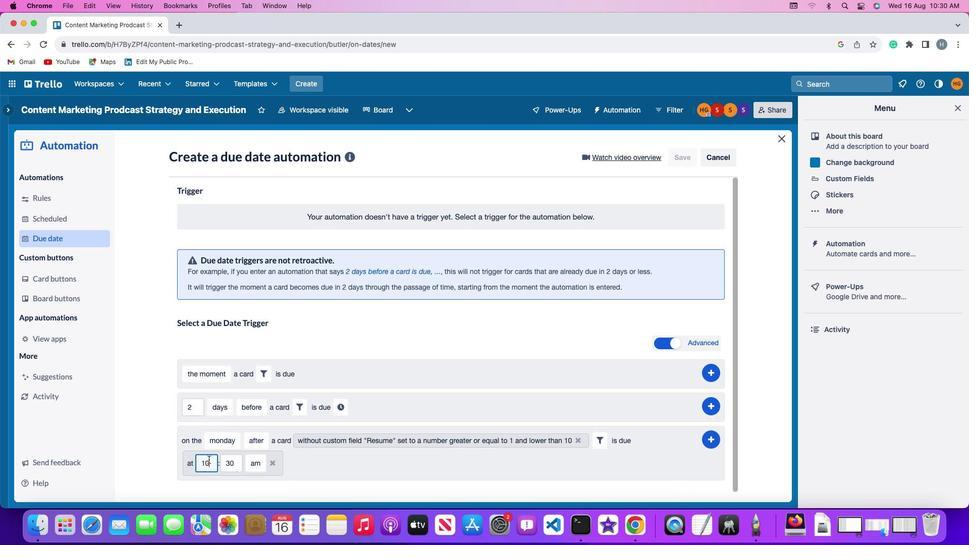 
Action: Key pressed Key.backspaceKey.backspaceKey.backspace'1''1'
Screenshot: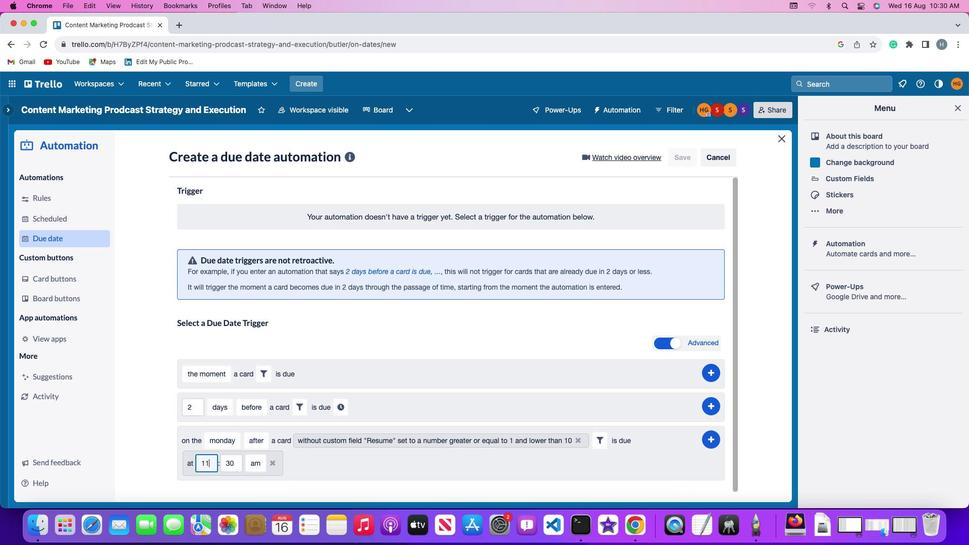 
Action: Mouse moved to (252, 450)
Screenshot: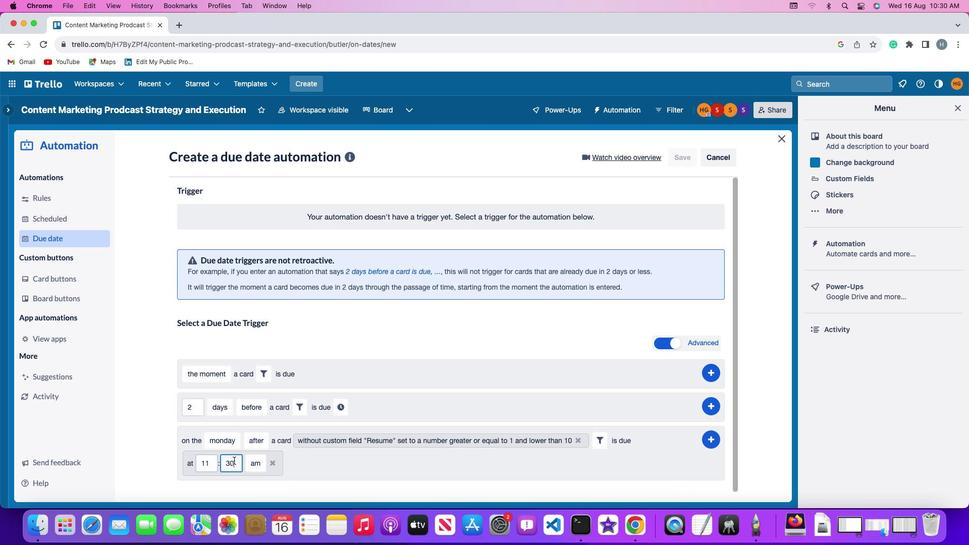
Action: Mouse pressed left at (252, 450)
Screenshot: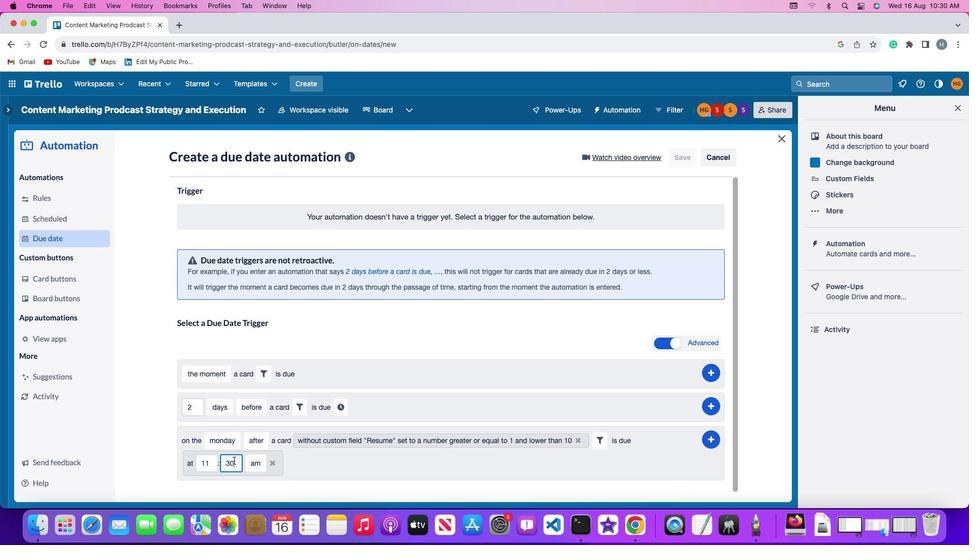 
Action: Key pressed Key.backspaceKey.backspace
Screenshot: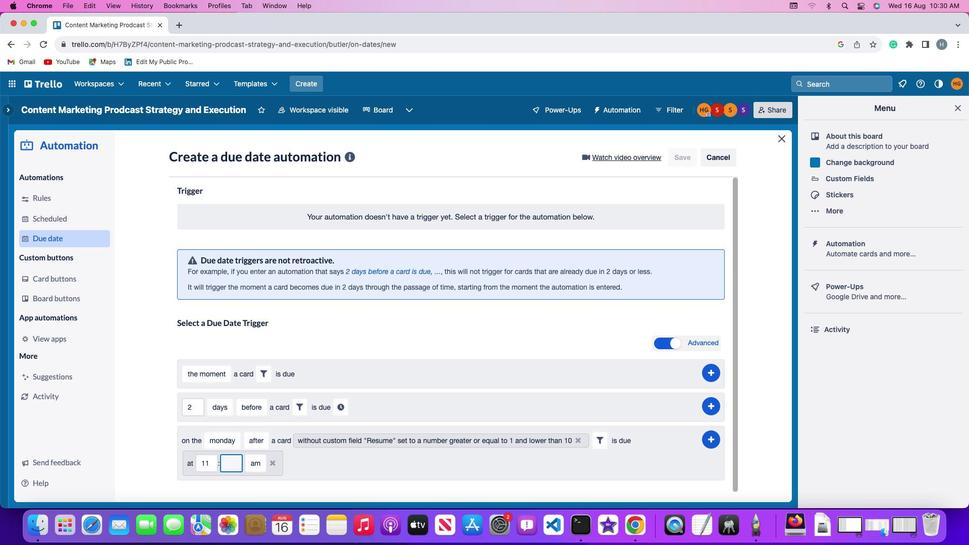 
Action: Mouse moved to (252, 450)
Screenshot: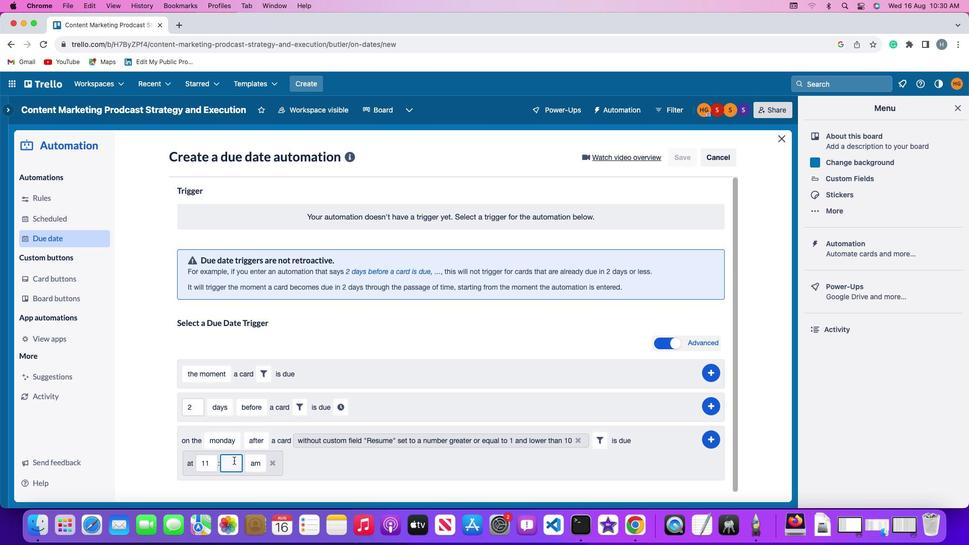
Action: Key pressed '0''0'
Screenshot: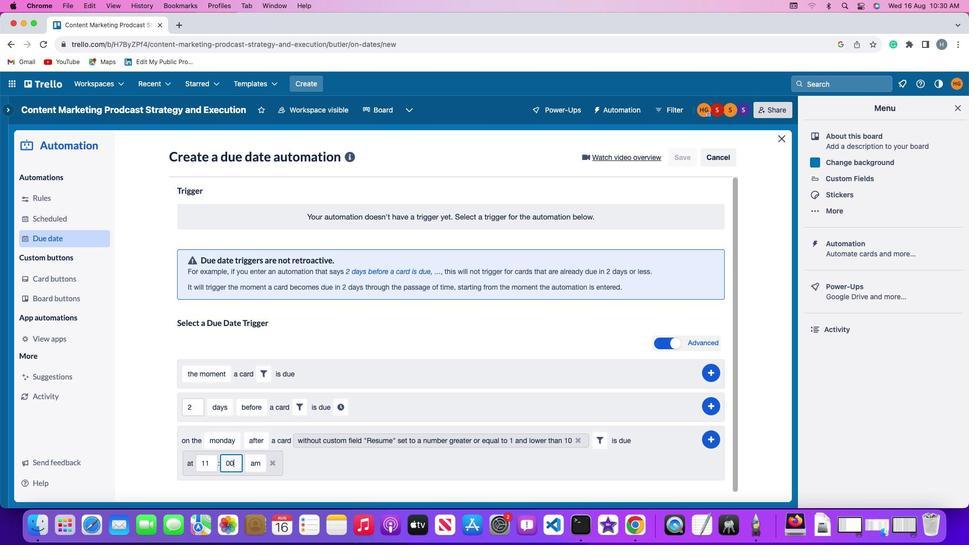 
Action: Mouse moved to (271, 450)
Screenshot: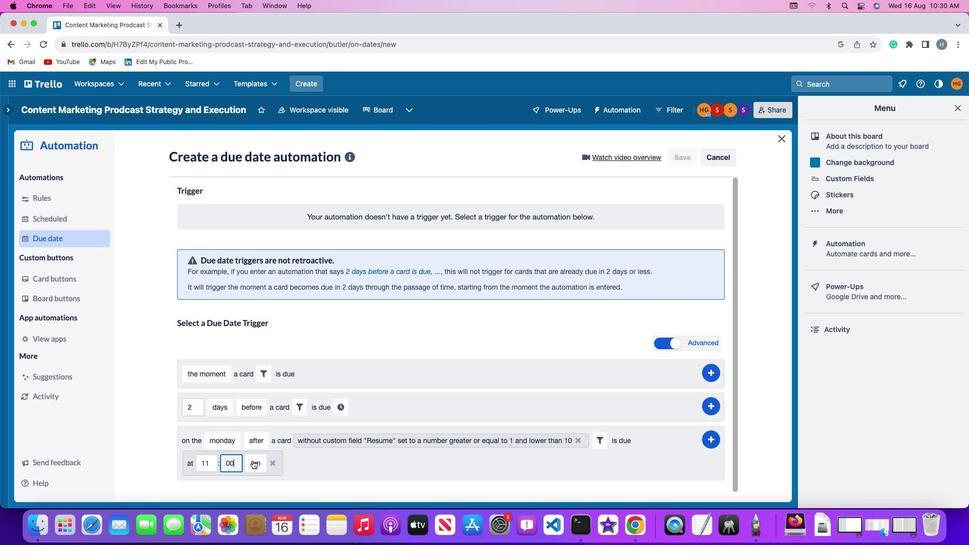 
Action: Mouse pressed left at (271, 450)
Screenshot: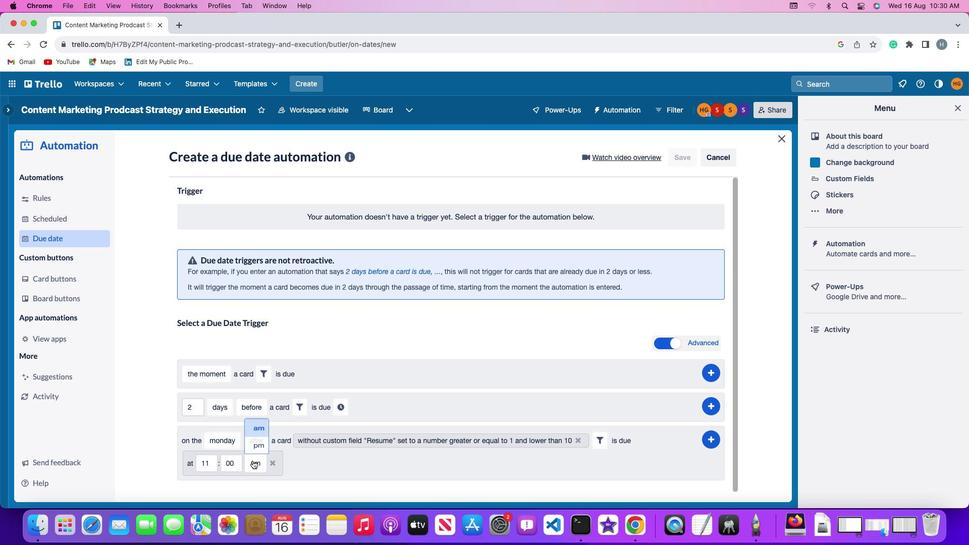 
Action: Mouse moved to (276, 420)
Screenshot: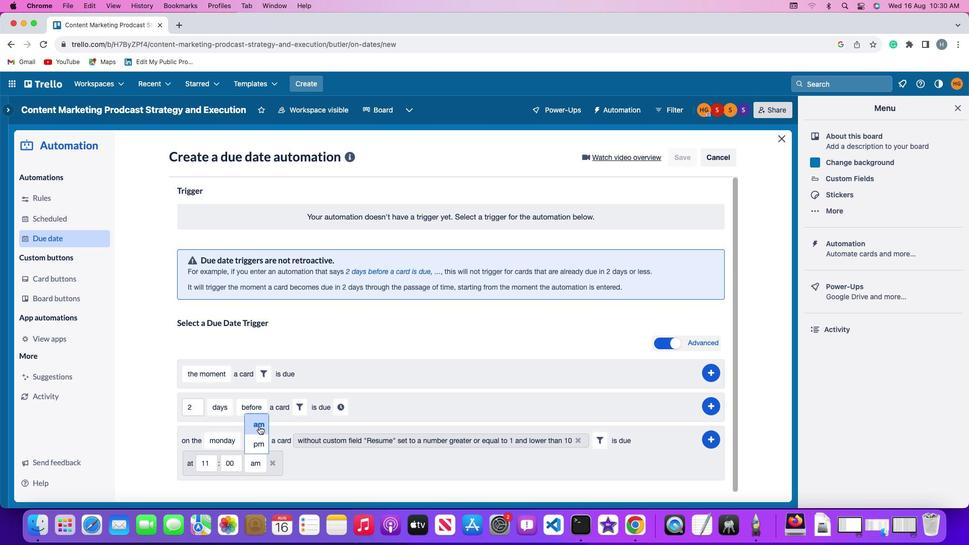 
Action: Mouse pressed left at (276, 420)
Screenshot: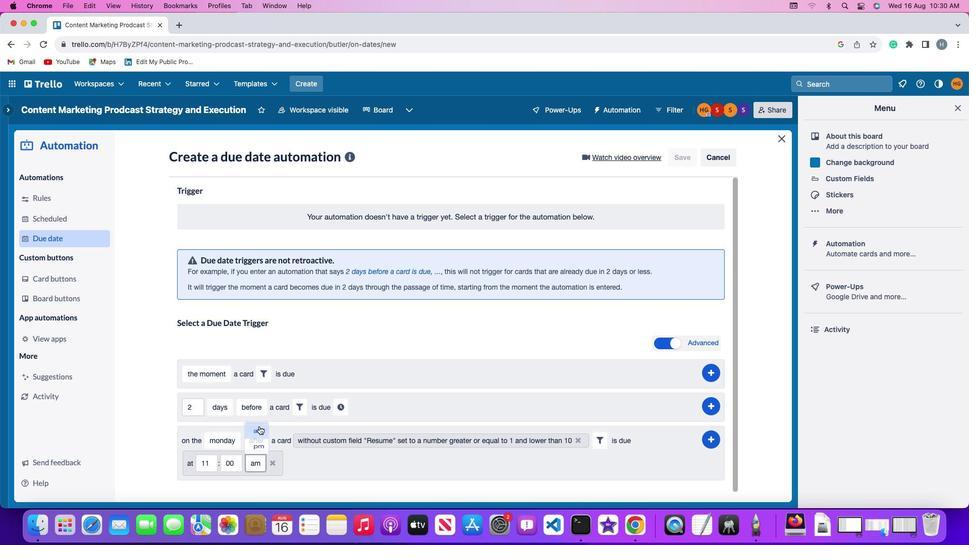 
Action: Mouse moved to (707, 429)
Screenshot: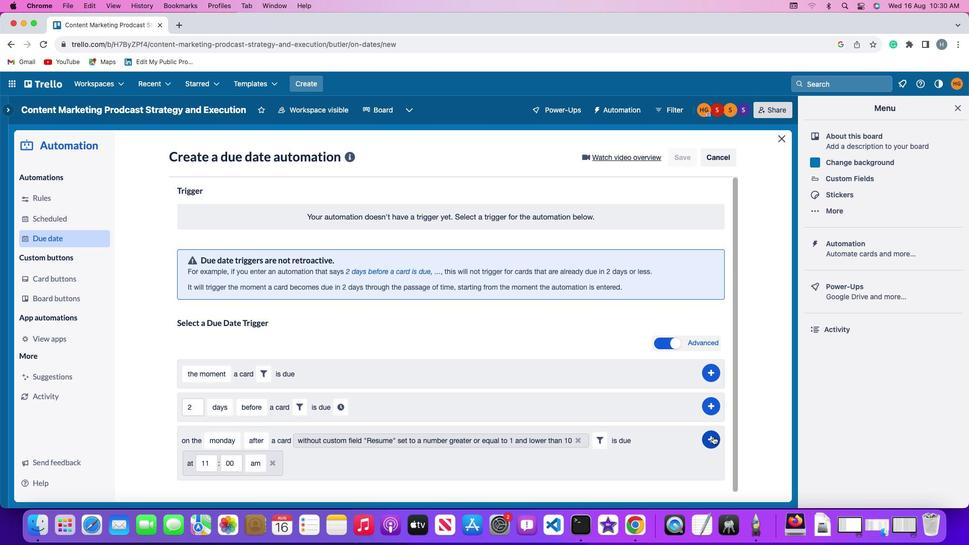 
Action: Mouse pressed left at (707, 429)
Screenshot: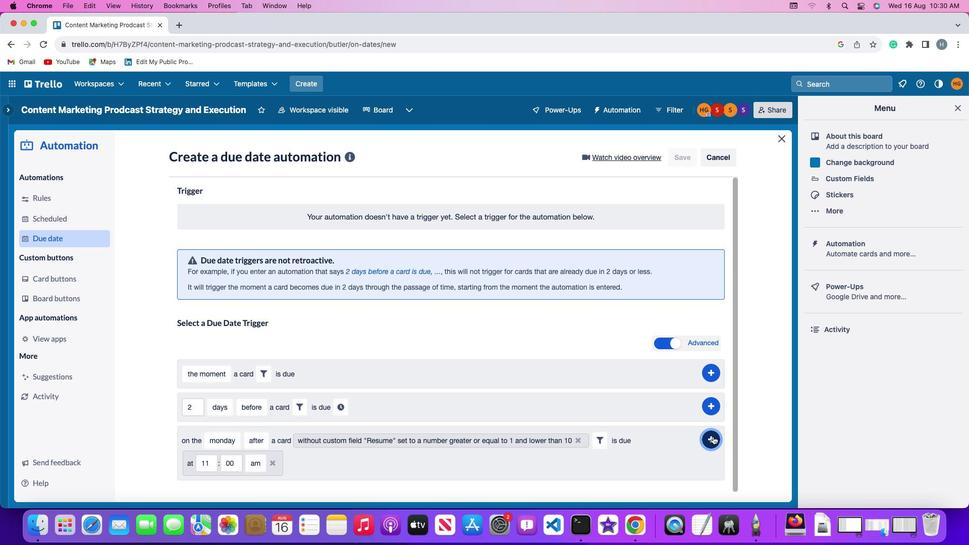 
Action: Mouse moved to (764, 345)
Screenshot: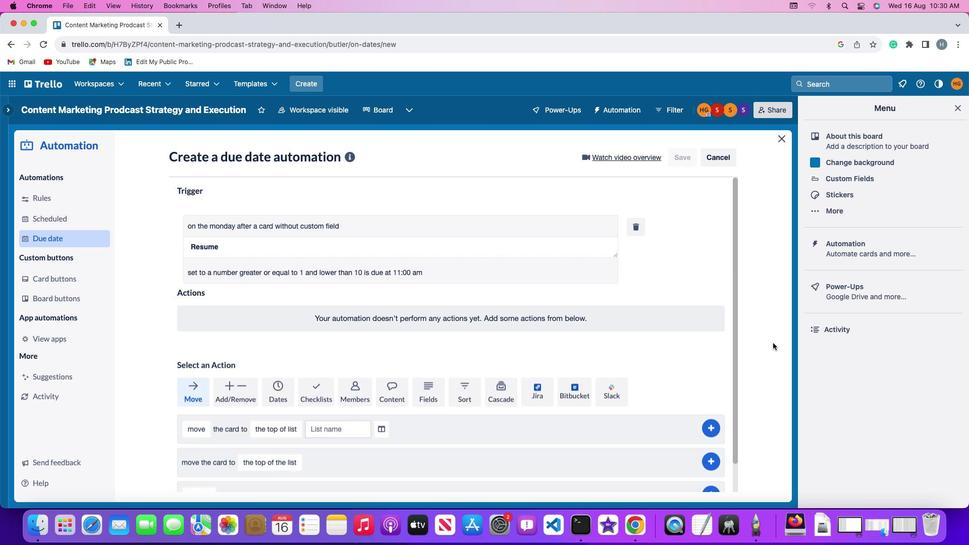 
